 Task: Open a blank sheet, save the file as fruits.doc Add Heading 'Fruits:'Fruits: Add the following points with numberingAdd the following points with numbering 1.	Apple_x000D_
2.	Banana_x000D_
3.	Orange_x000D_
Select the entire thext and change line spacing to  1.15 Select the entire text and apply  Outside Borders ,change the font size of heading and points to 20
Action: Mouse moved to (159, 363)
Screenshot: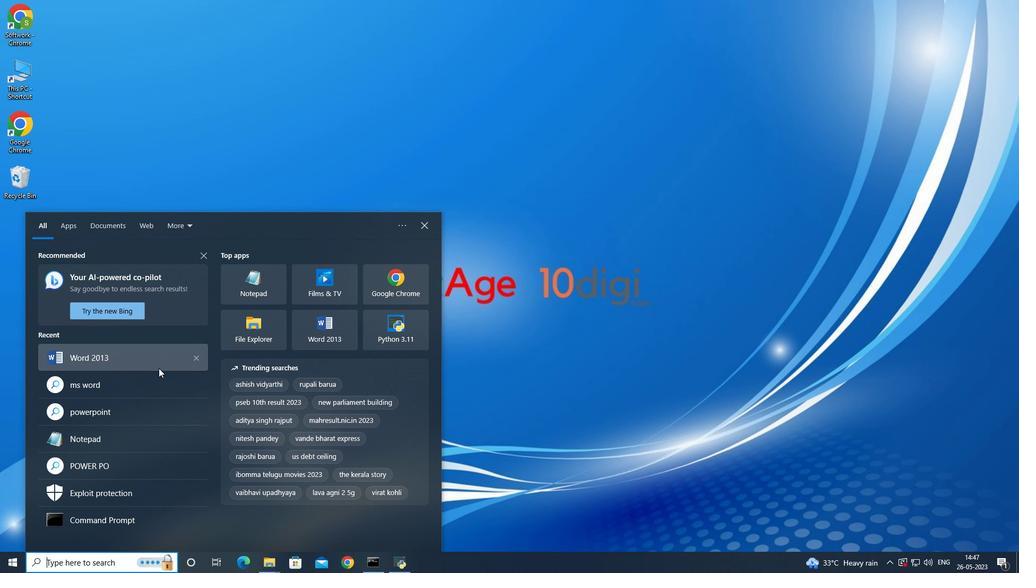 
Action: Mouse pressed left at (159, 363)
Screenshot: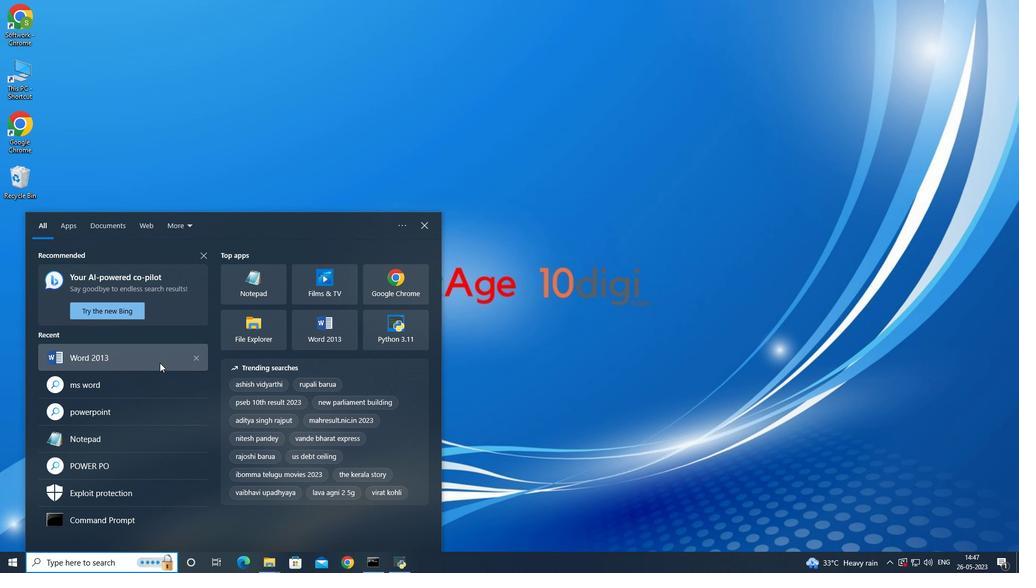 
Action: Mouse moved to (263, 158)
Screenshot: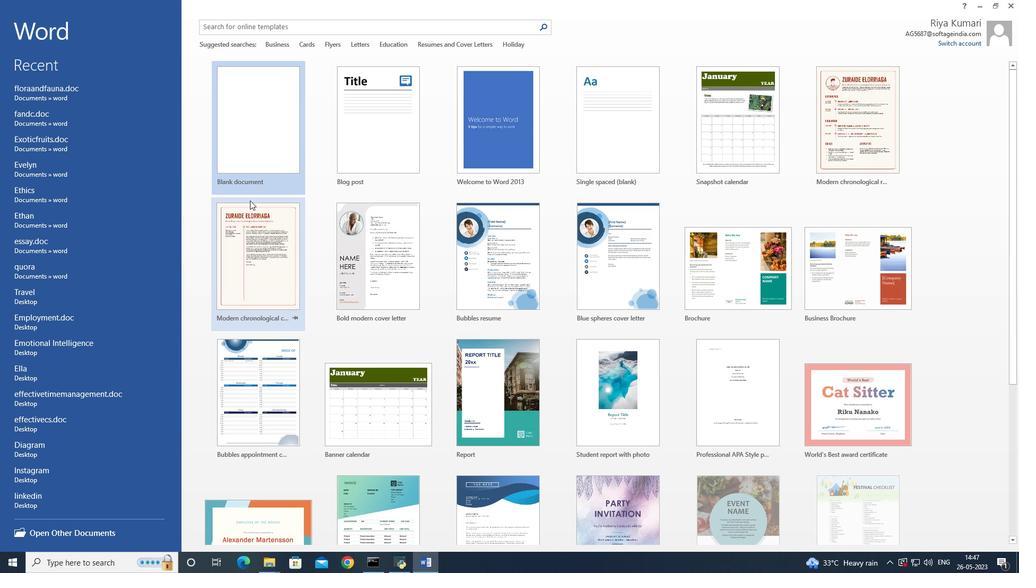 
Action: Mouse pressed left at (263, 158)
Screenshot: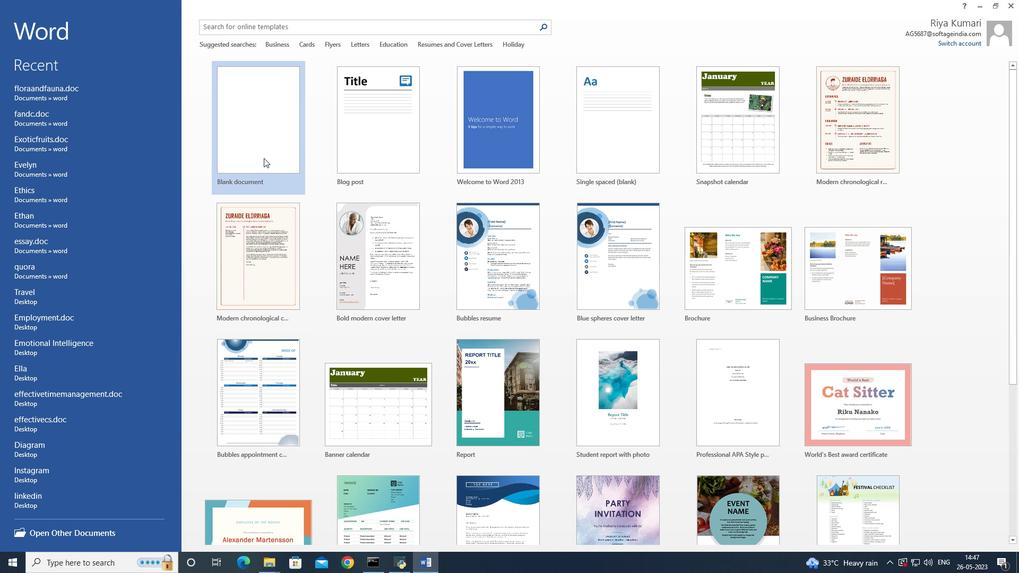 
Action: Mouse moved to (131, 105)
Screenshot: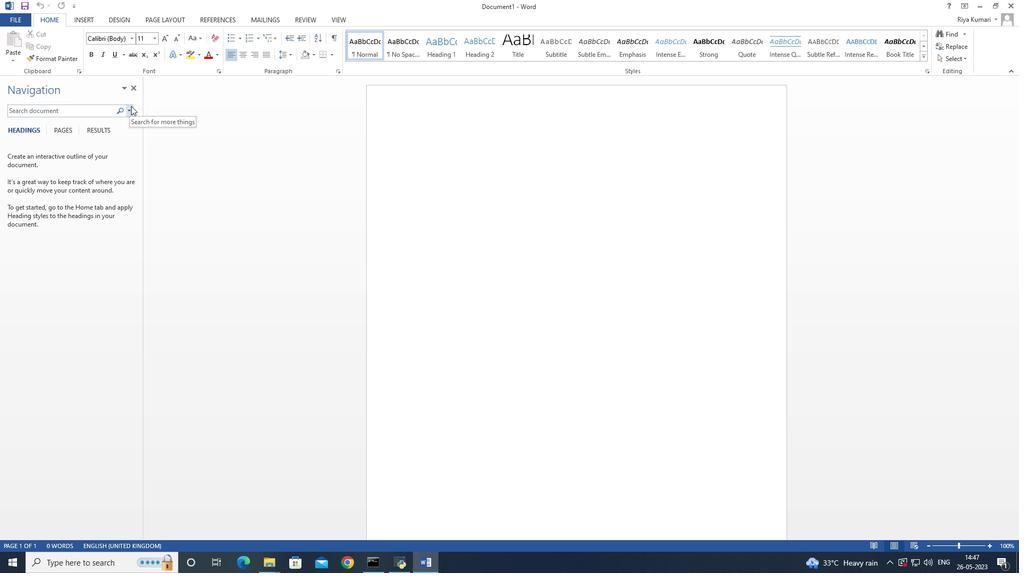
Action: Key pressed ctrl+S
Screenshot: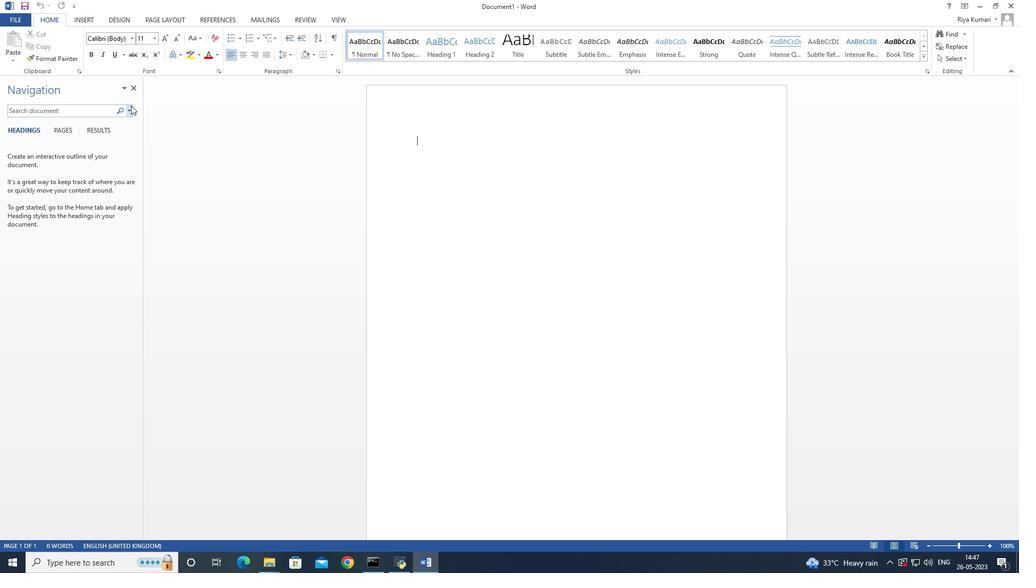 
Action: Mouse moved to (300, 113)
Screenshot: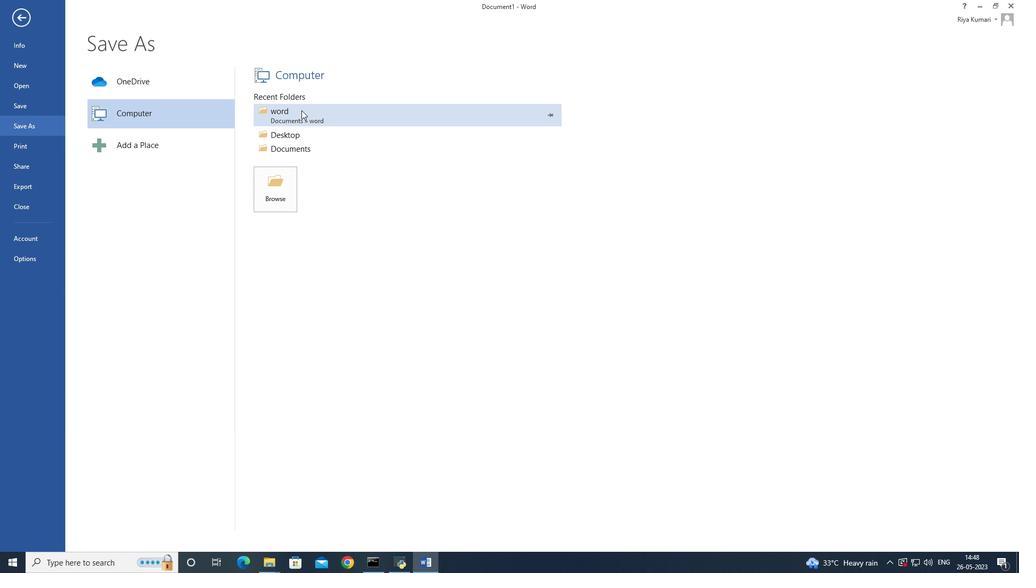
Action: Mouse pressed left at (300, 113)
Screenshot: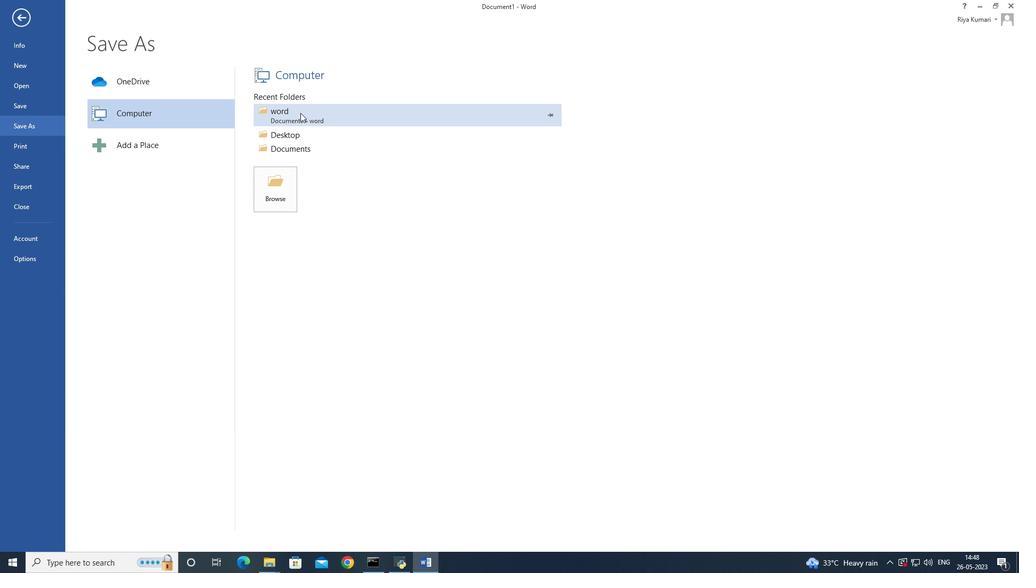 
Action: Mouse moved to (526, 347)
Screenshot: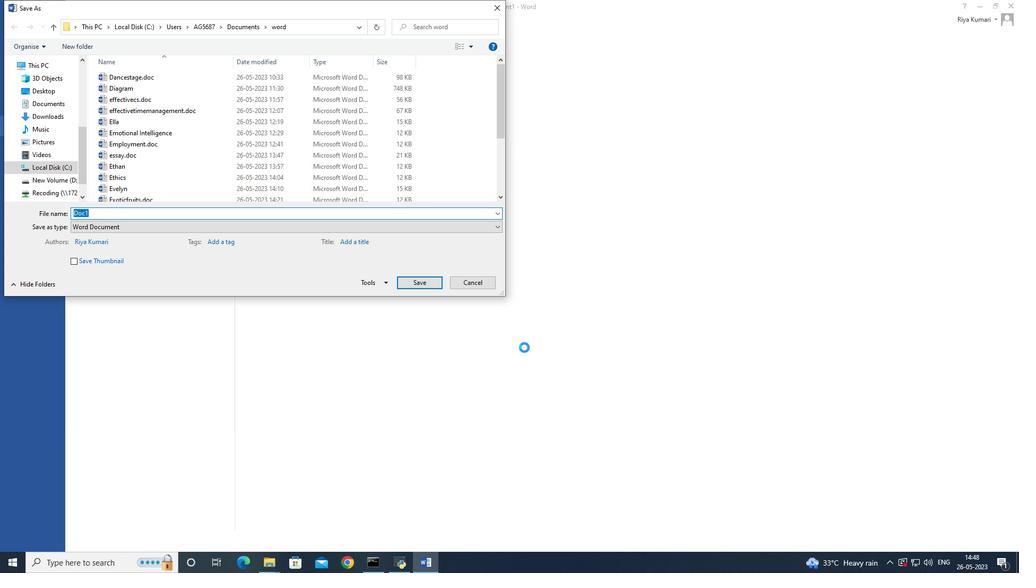 
Action: Key pressed fruits.doc<Key.enter>
Screenshot: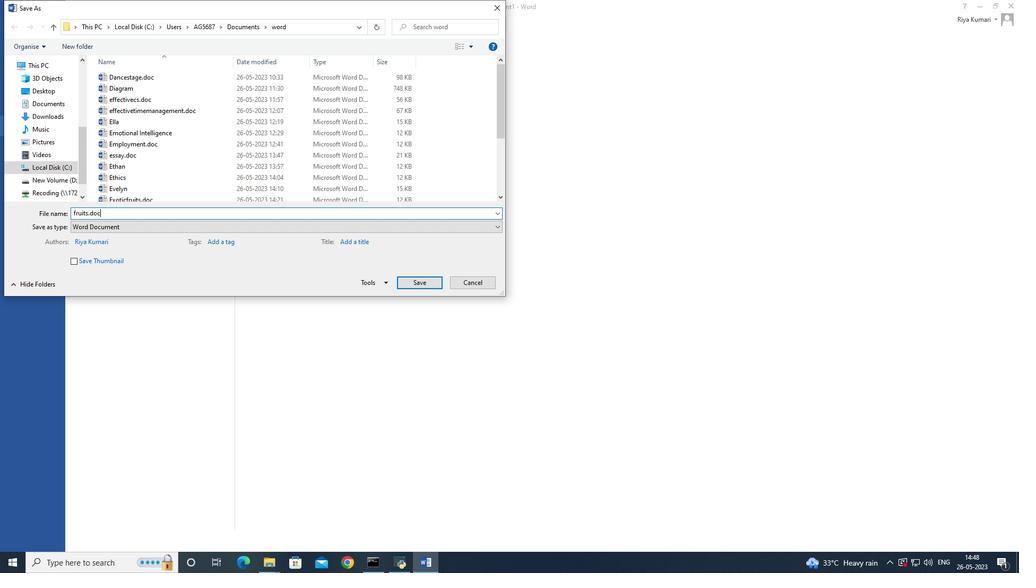 
Action: Mouse moved to (253, 38)
Screenshot: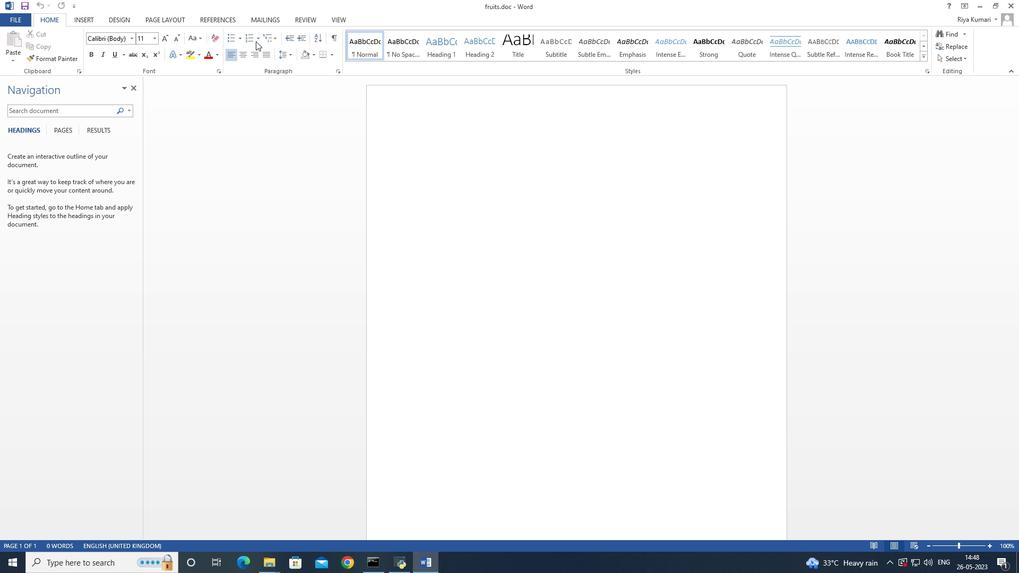 
Action: Mouse pressed left at (253, 38)
Screenshot: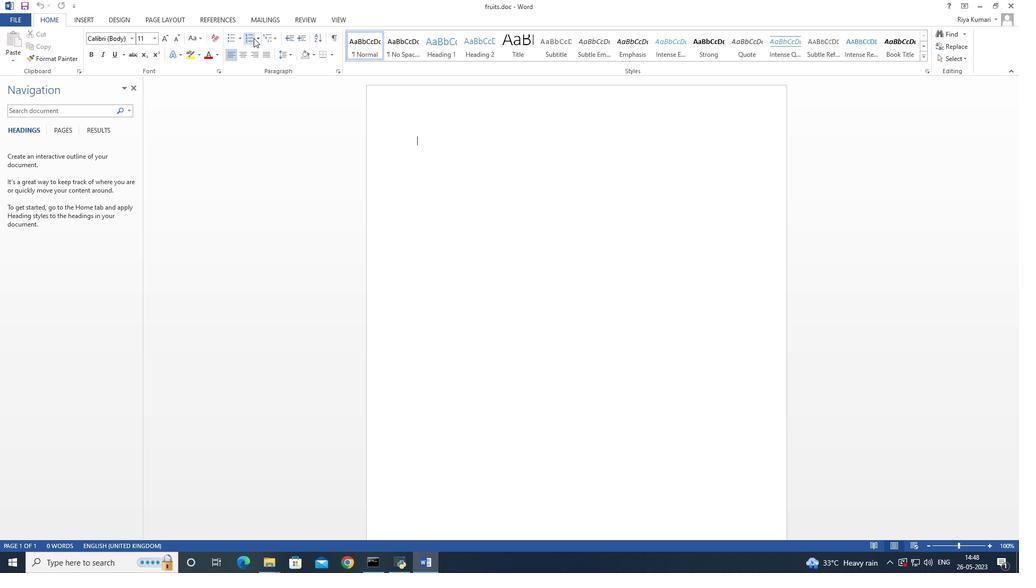 
Action: Mouse moved to (510, 215)
Screenshot: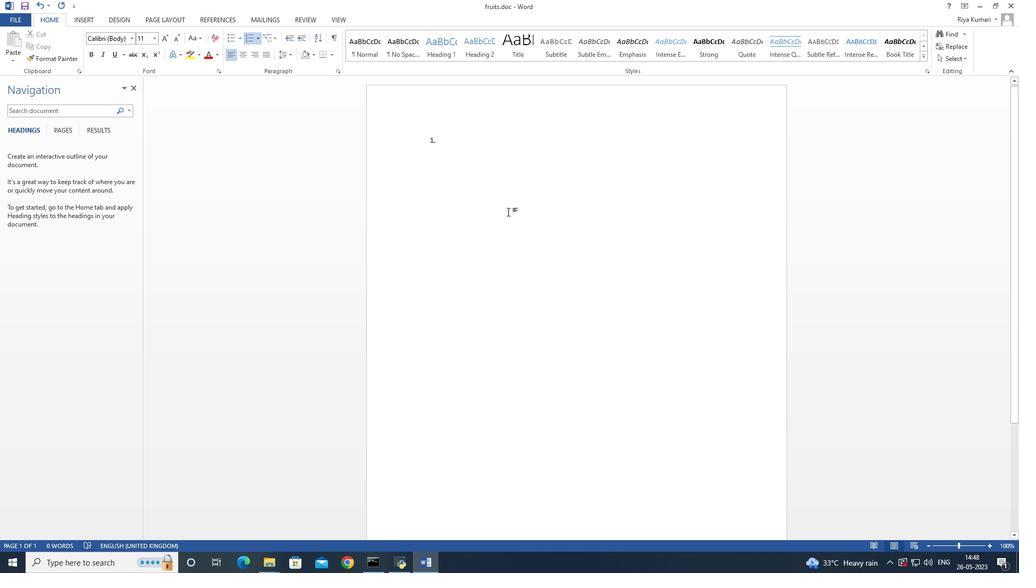 
Action: Key pressed <Key.shift>Apple<Key.enter><Key.shift>Banana<Key.enter><Key.shift><Key.shift><Key.shift><Key.shift><Key.shift><Key.shift>Orange
Screenshot: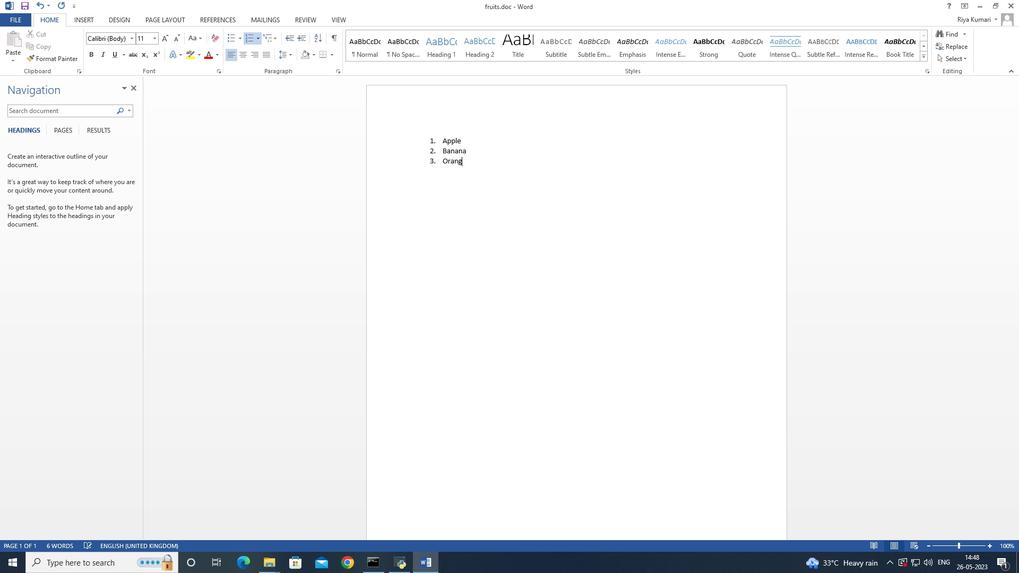 
Action: Mouse moved to (432, 120)
Screenshot: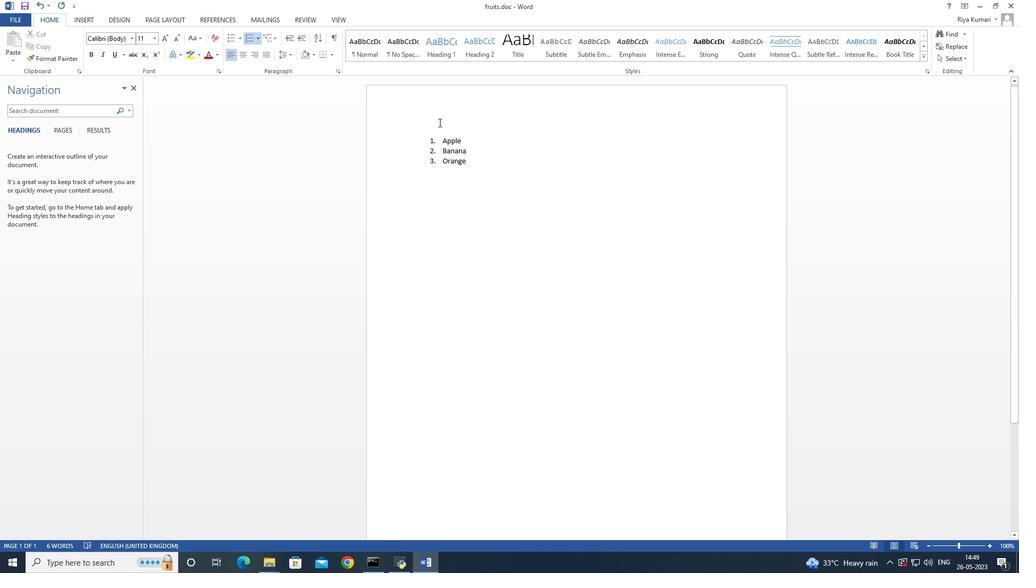 
Action: Mouse pressed left at (432, 120)
Screenshot: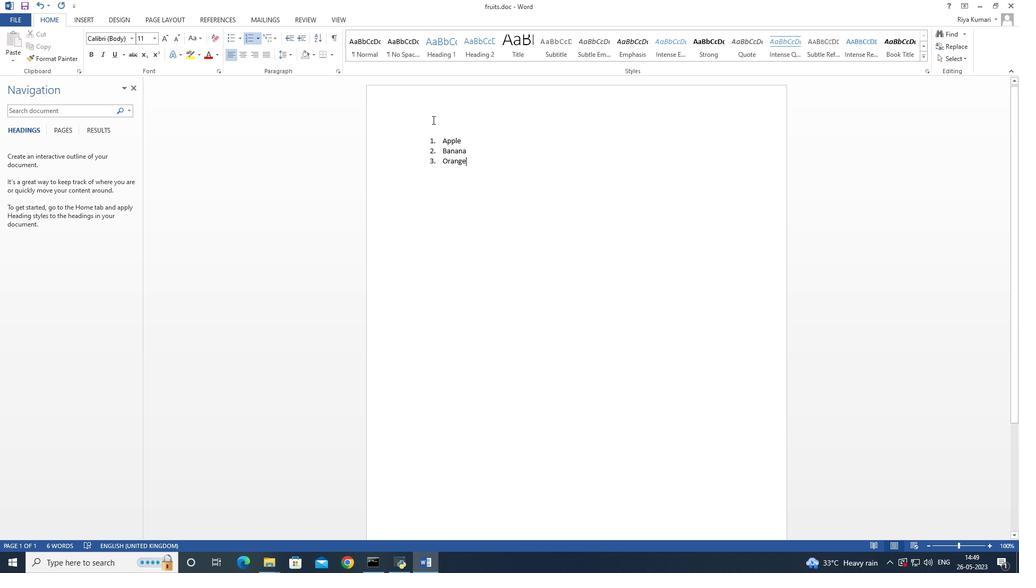 
Action: Mouse moved to (421, 141)
Screenshot: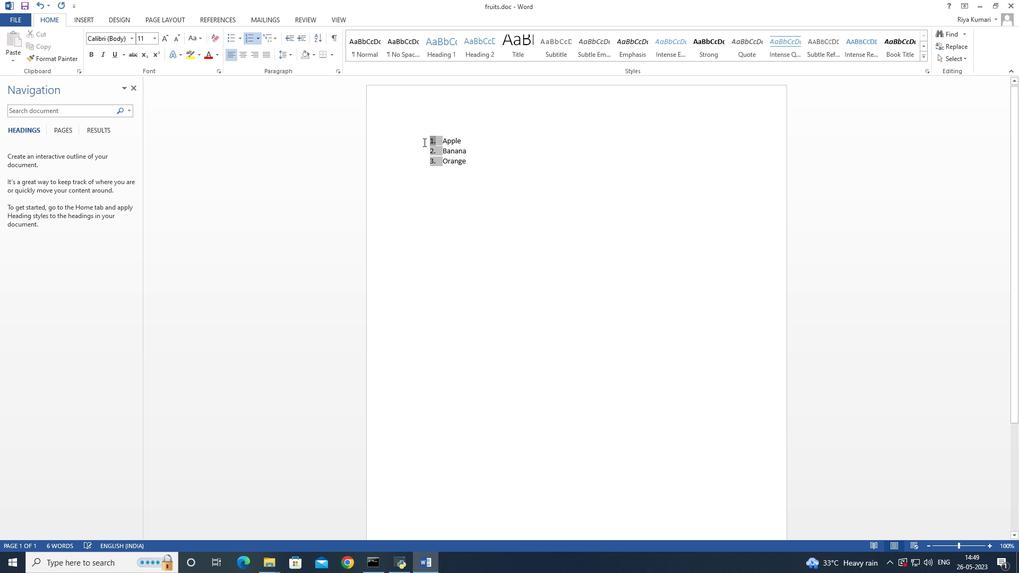 
Action: Mouse pressed left at (421, 141)
Screenshot: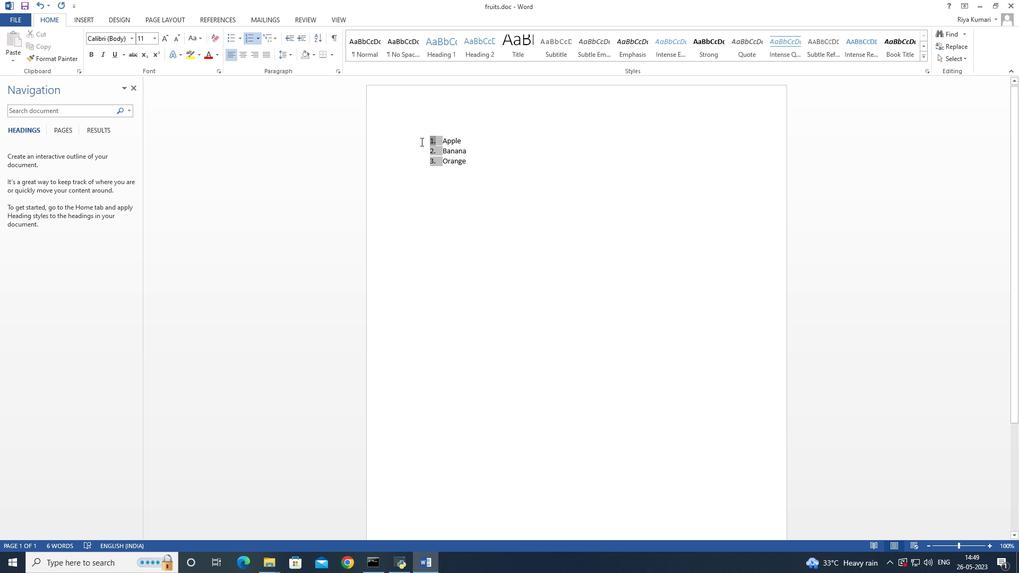 
Action: Mouse moved to (422, 140)
Screenshot: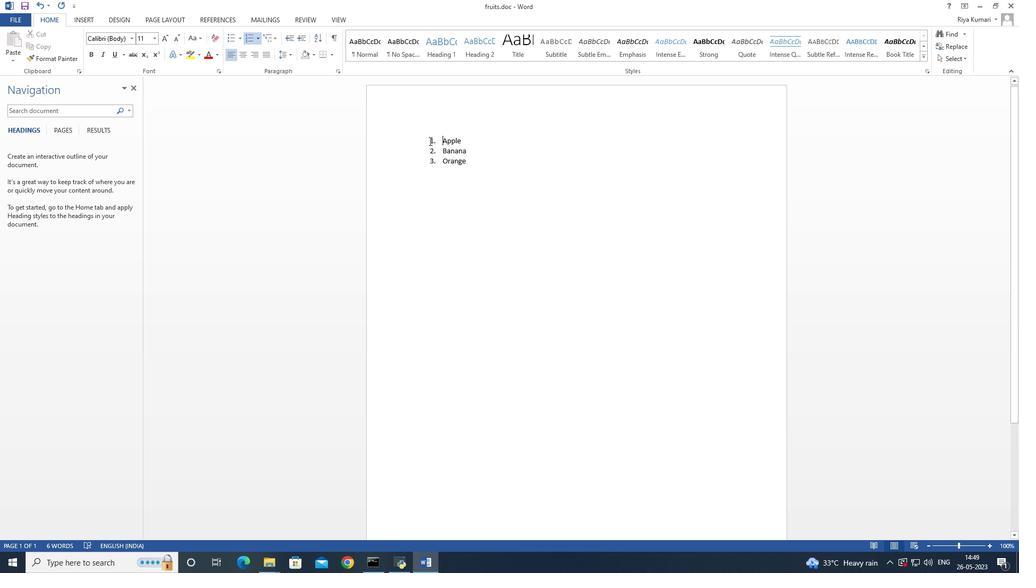 
Action: Mouse pressed left at (422, 140)
Screenshot: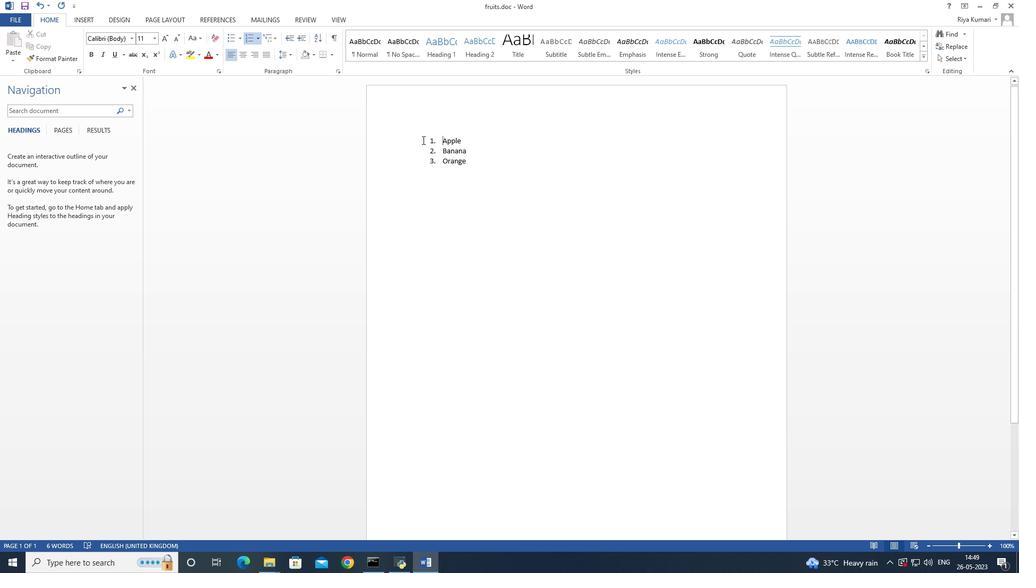 
Action: Mouse moved to (411, 140)
Screenshot: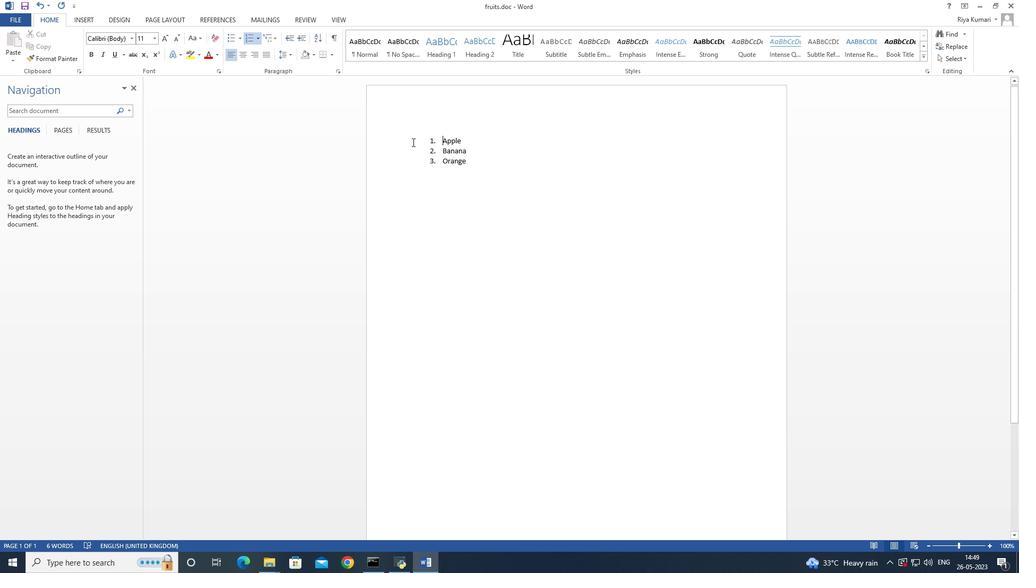
Action: Key pressed <Key.enter><Key.enter><Key.enter><Key.enter><Key.enter>
Screenshot: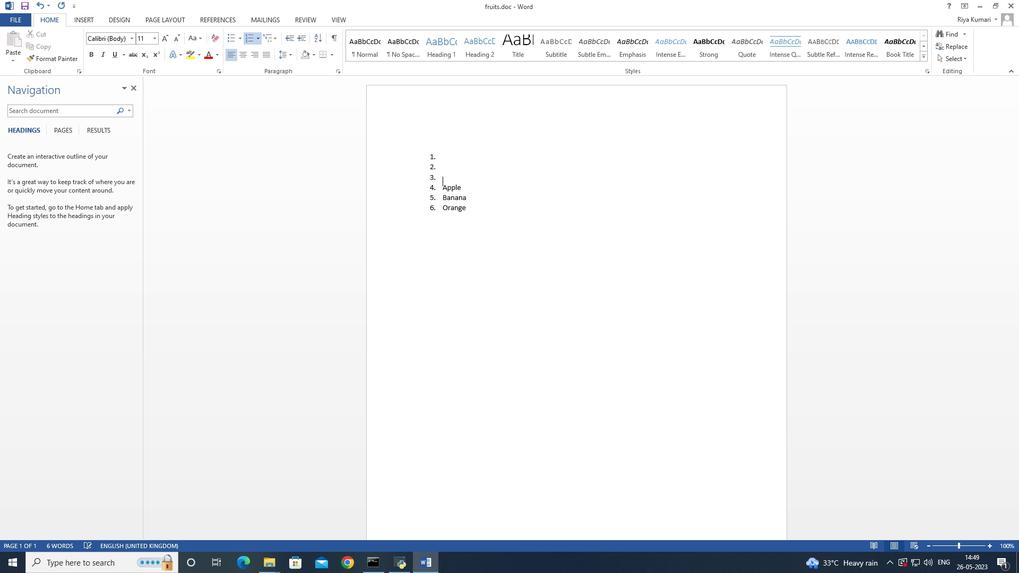 
Action: Mouse moved to (420, 177)
Screenshot: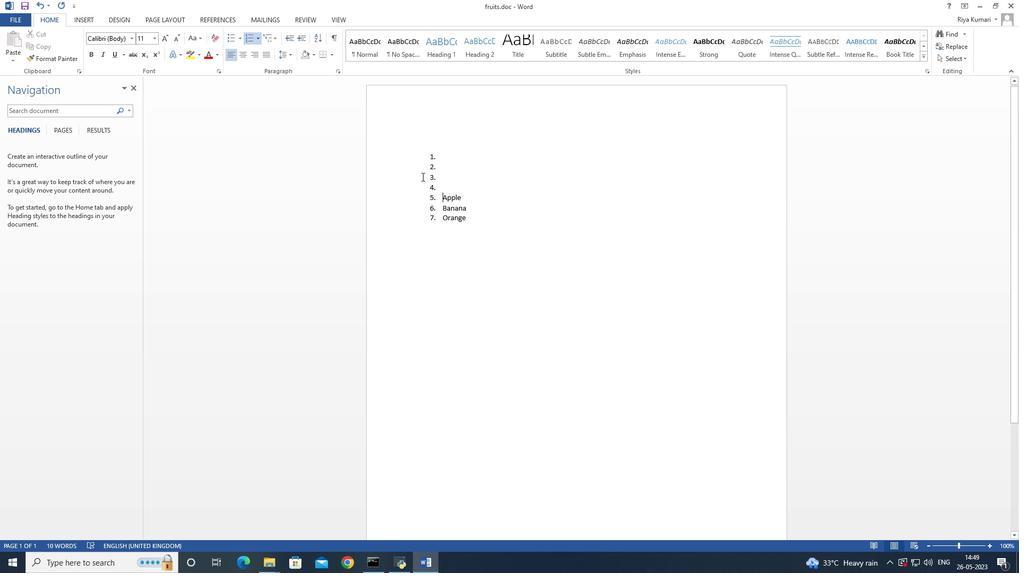 
Action: Key pressed <Key.backspace>
Screenshot: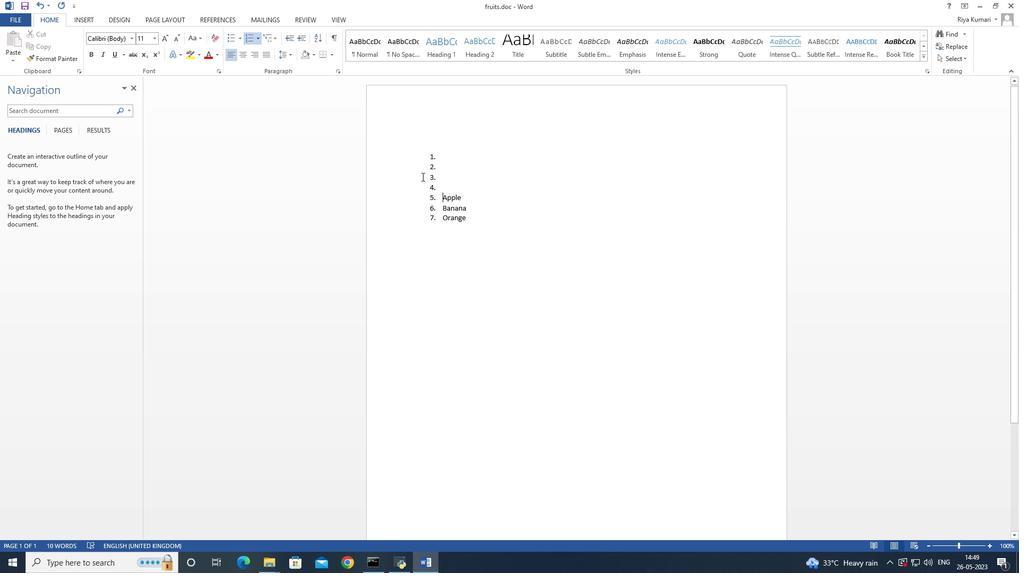 
Action: Mouse moved to (417, 175)
Screenshot: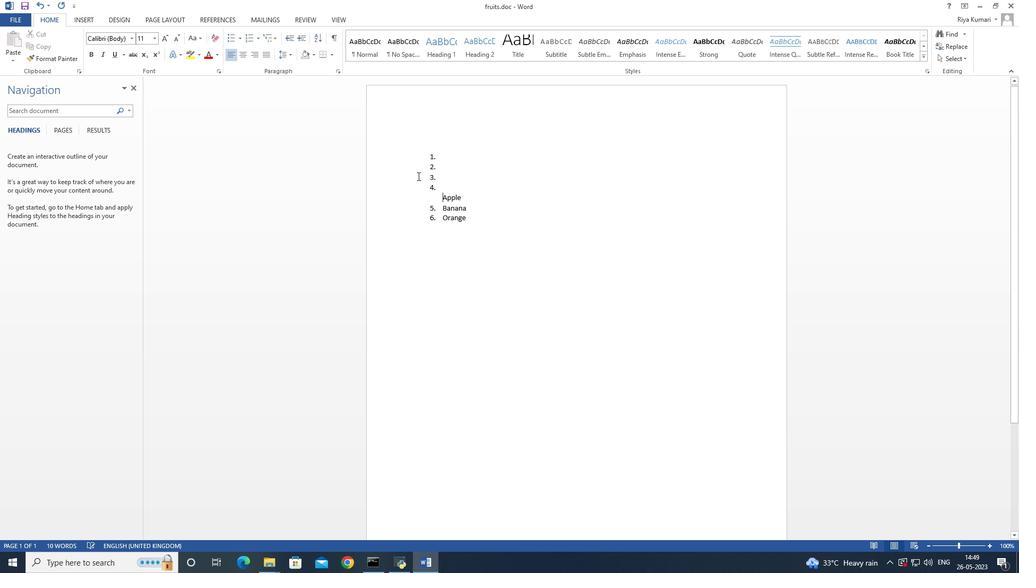 
Action: Key pressed <Key.backspace>
Screenshot: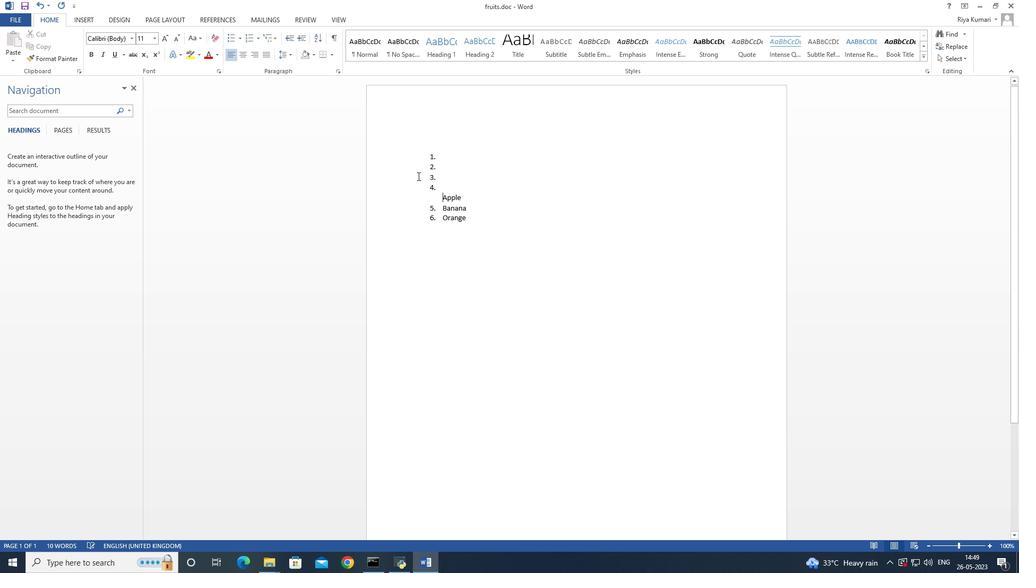 
Action: Mouse moved to (417, 174)
Screenshot: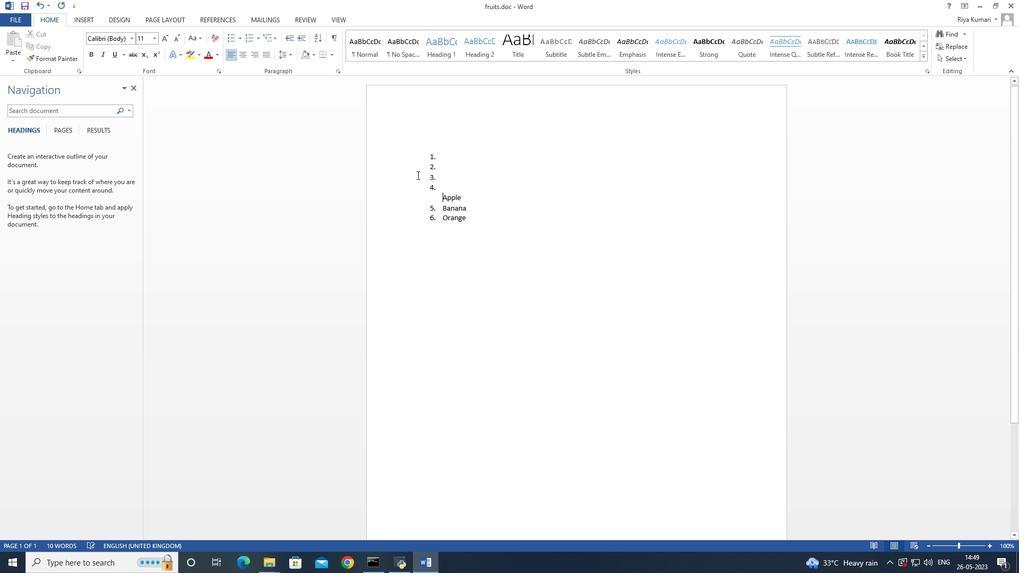 
Action: Key pressed <Key.backspace><Key.backspace><Key.backspace><Key.backspace><Key.backspace><Key.backspace><Key.backspace><Key.backspace><Key.backspace><Key.backspace><Key.backspace><Key.backspace><Key.backspace><Key.backspace>
Screenshot: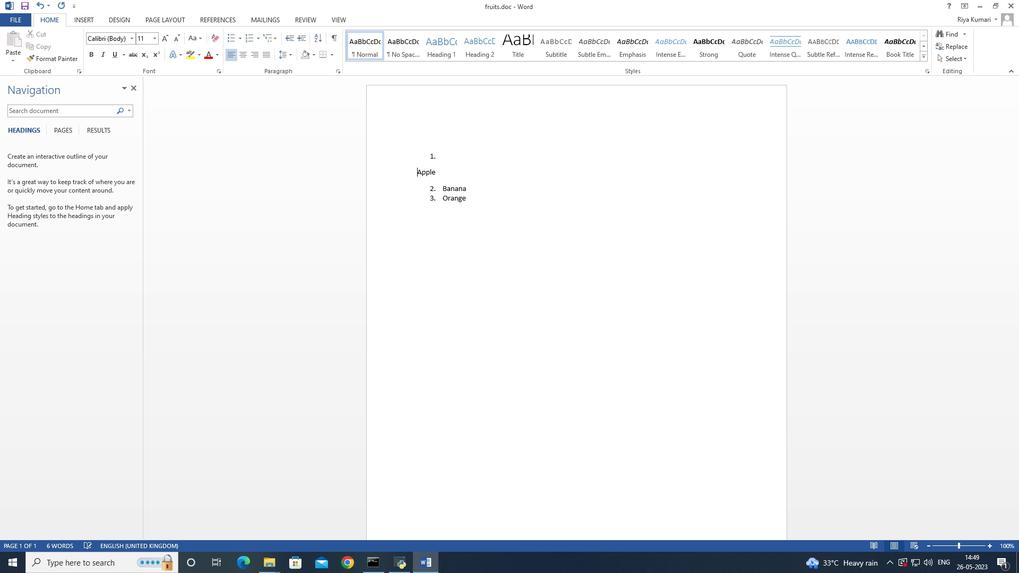 
Action: Mouse moved to (427, 162)
Screenshot: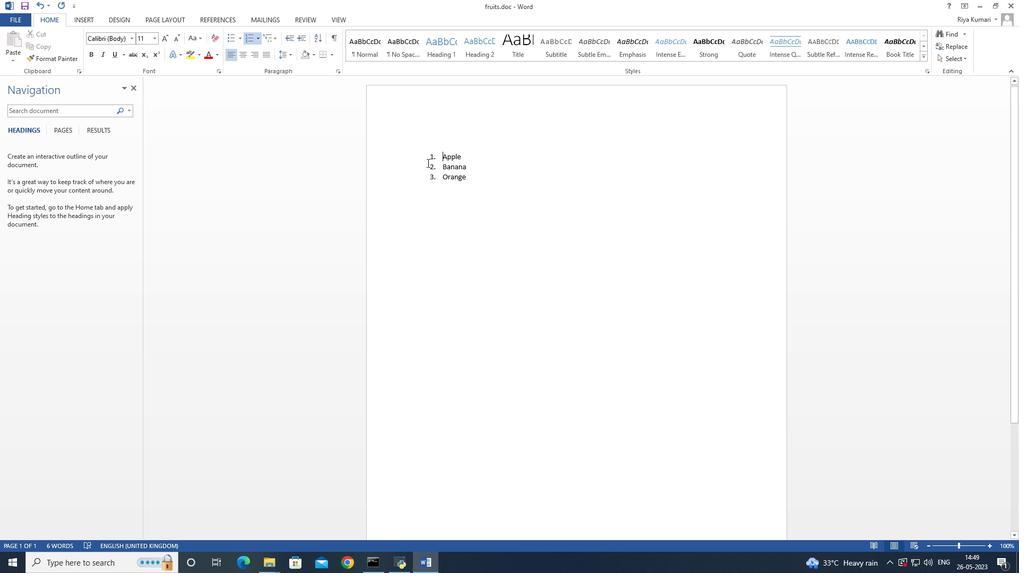 
Action: Mouse pressed left at (427, 162)
Screenshot: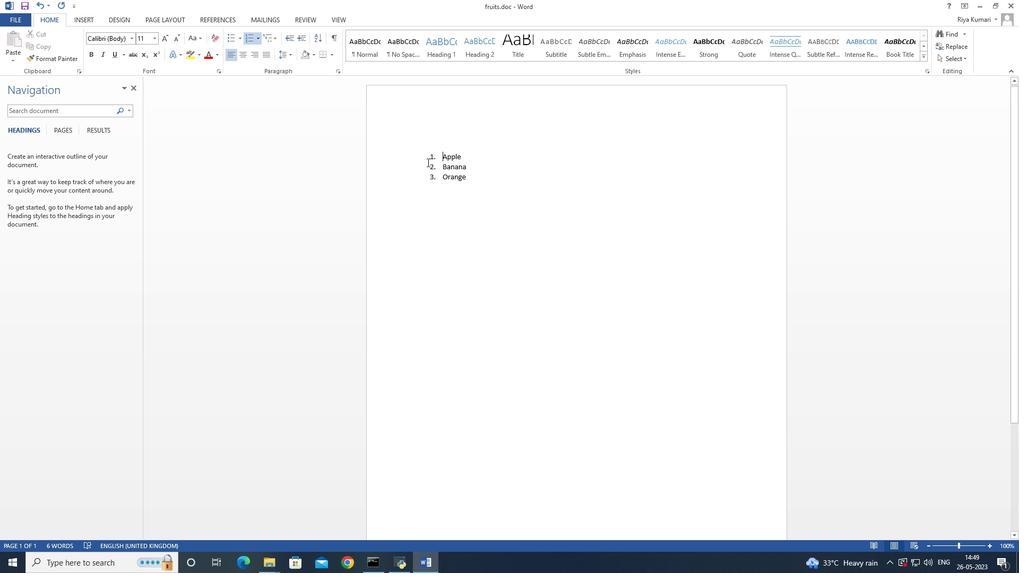 
Action: Mouse moved to (428, 156)
Screenshot: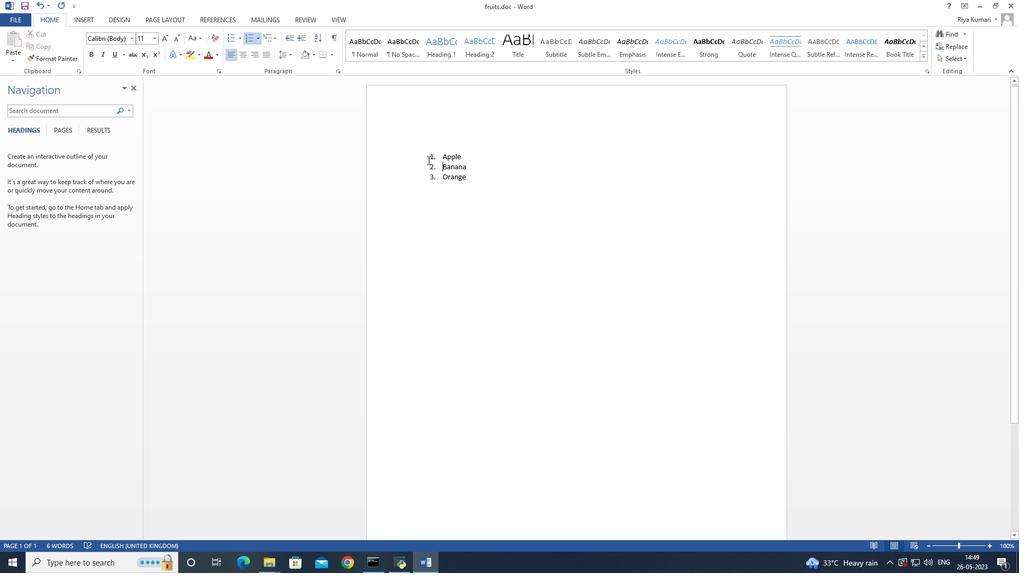 
Action: Mouse pressed left at (428, 156)
Screenshot: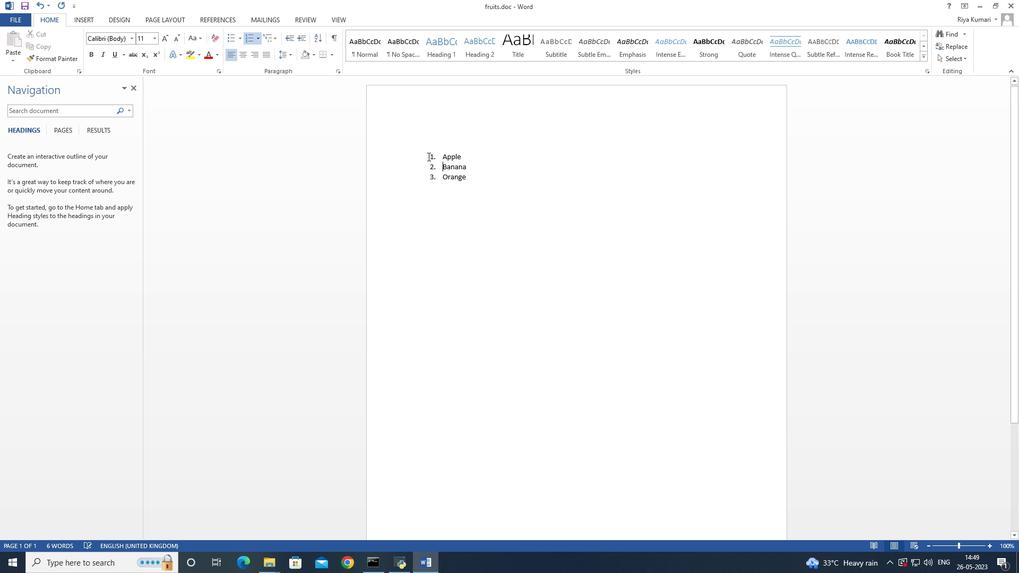 
Action: Mouse pressed left at (428, 156)
Screenshot: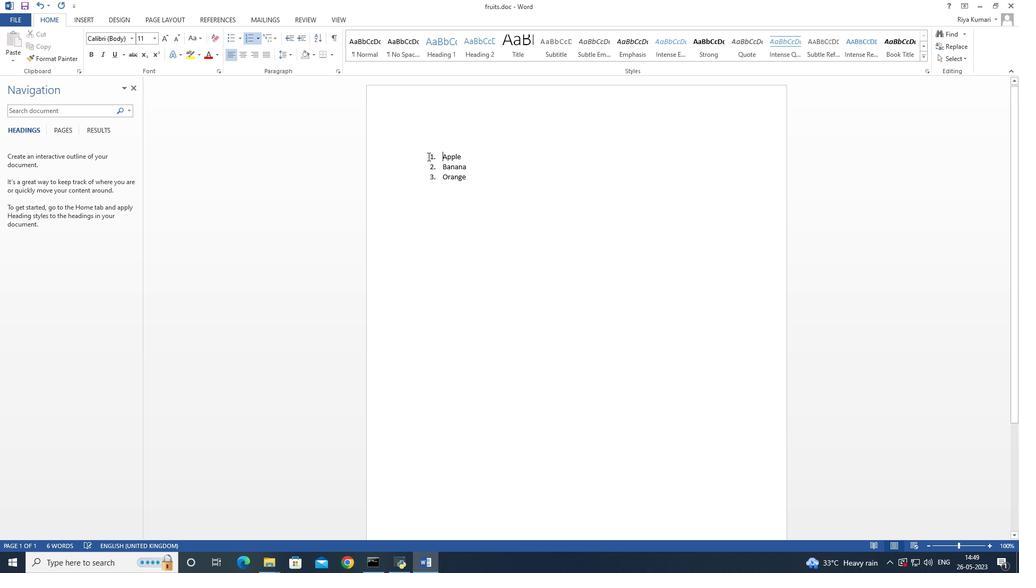 
Action: Mouse pressed left at (428, 156)
Screenshot: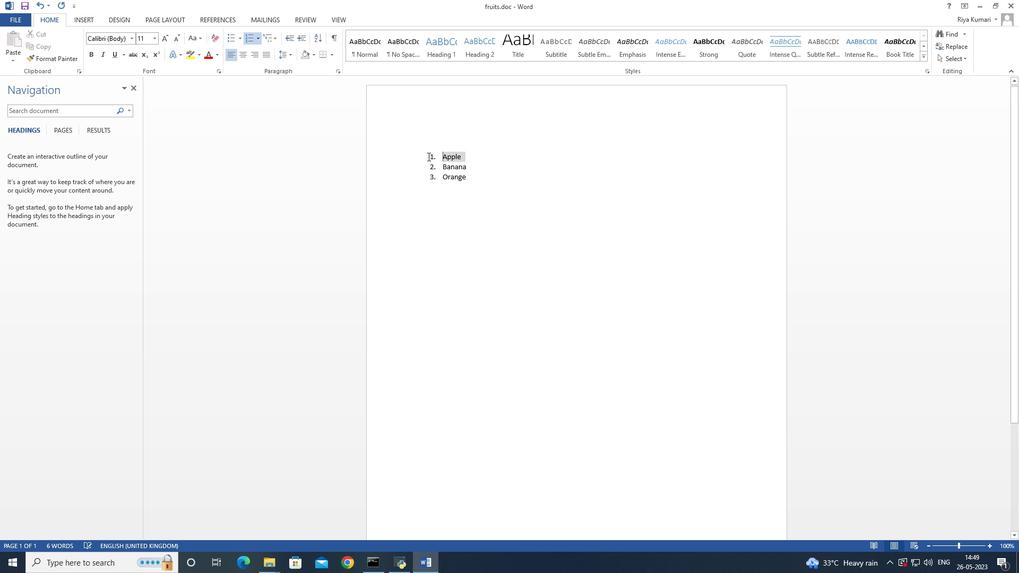 
Action: Mouse pressed left at (428, 156)
Screenshot: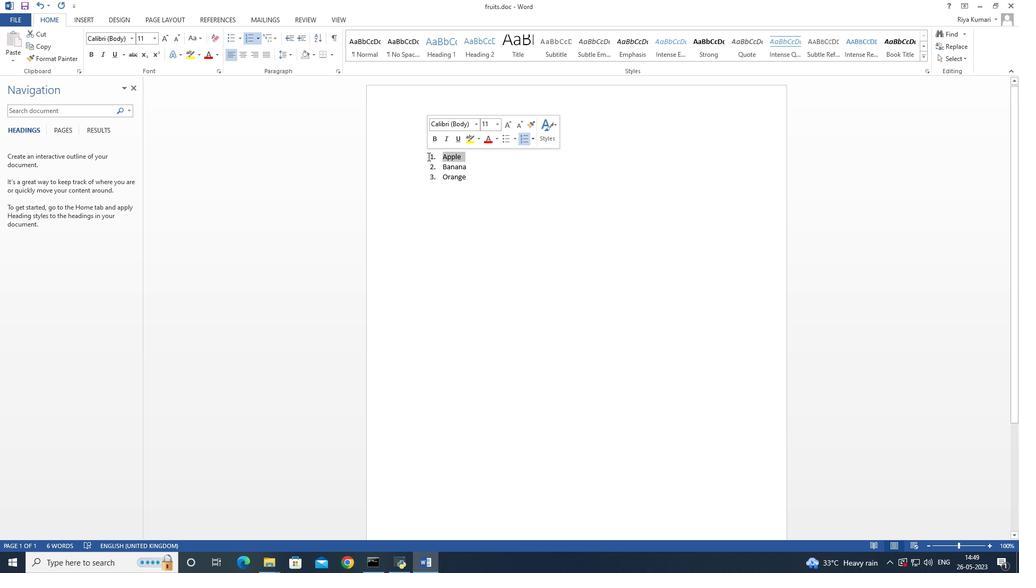 
Action: Mouse moved to (427, 152)
Screenshot: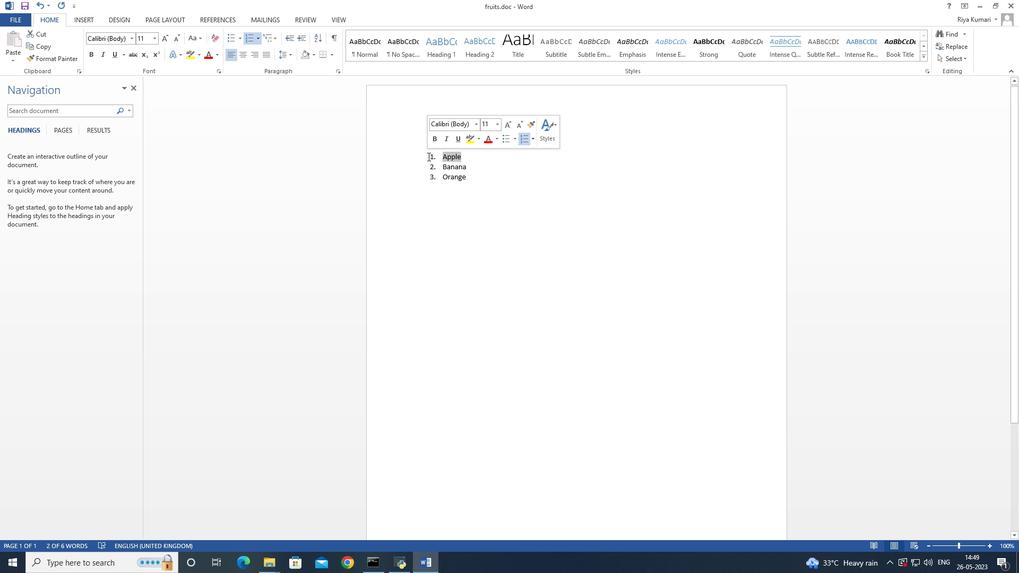 
Action: Mouse pressed left at (427, 152)
Screenshot: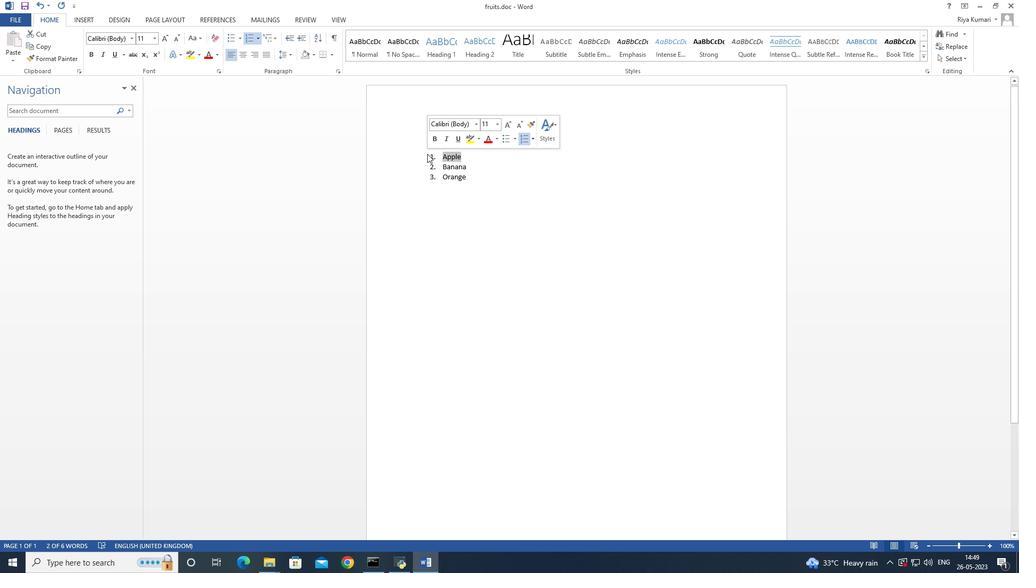 
Action: Mouse moved to (424, 158)
Screenshot: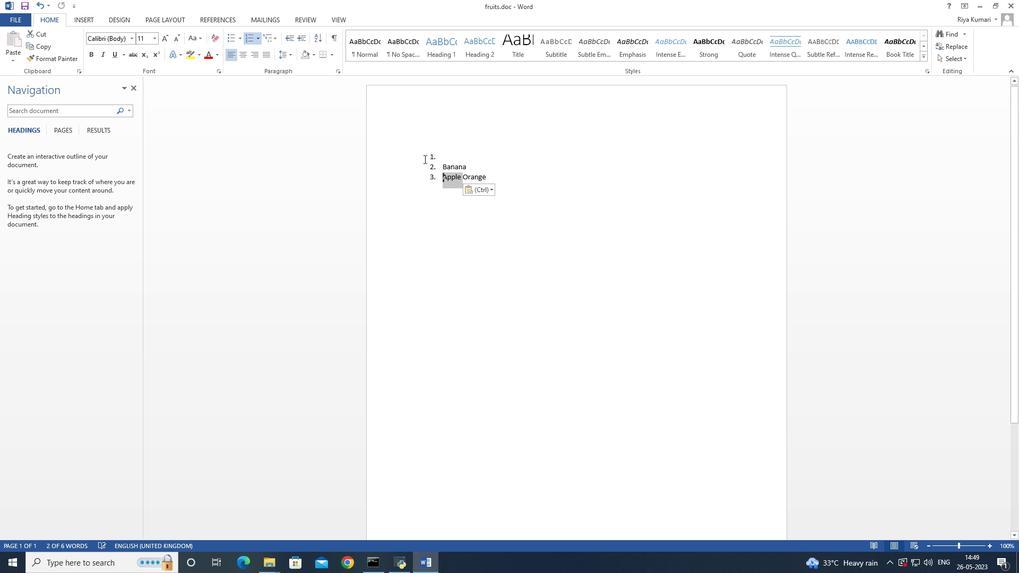 
Action: Mouse pressed left at (424, 158)
Screenshot: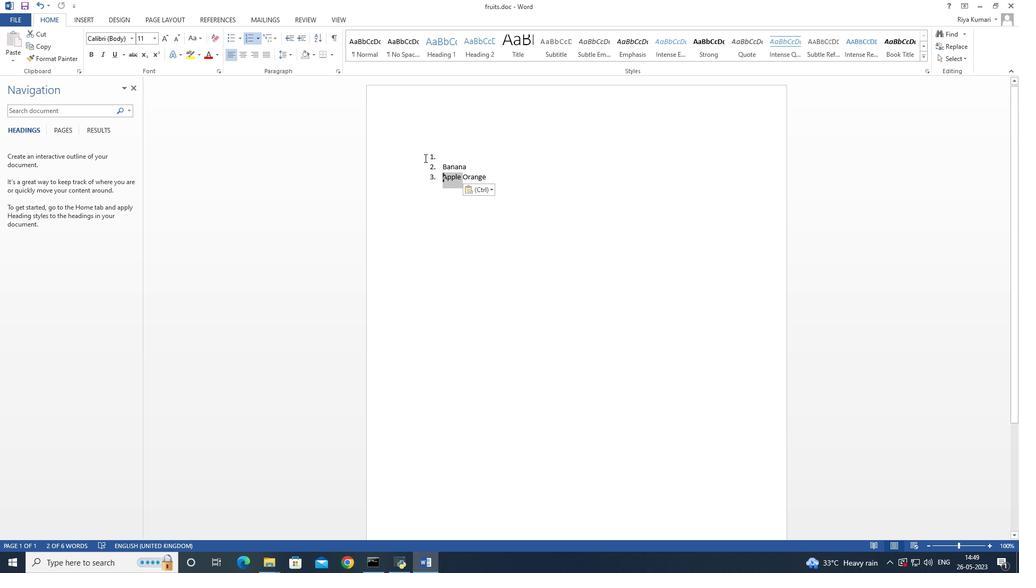 
Action: Mouse moved to (430, 199)
Screenshot: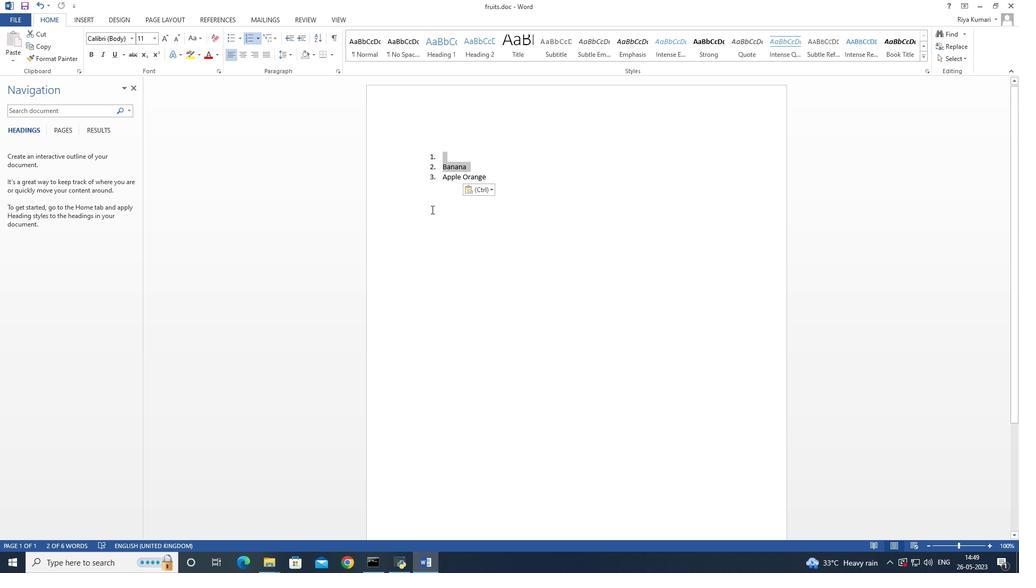 
Action: Mouse pressed left at (430, 199)
Screenshot: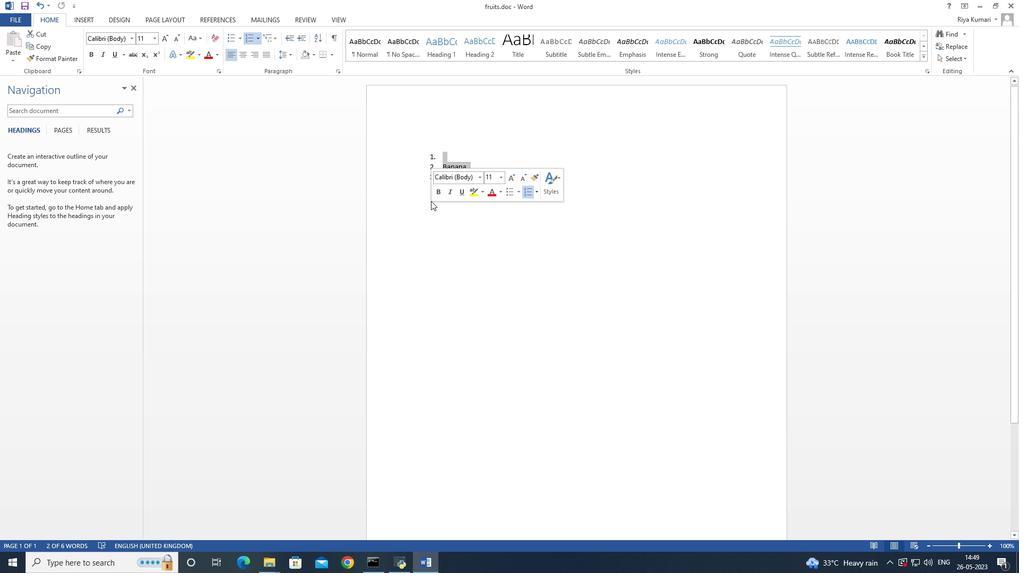 
Action: Mouse moved to (411, 161)
Screenshot: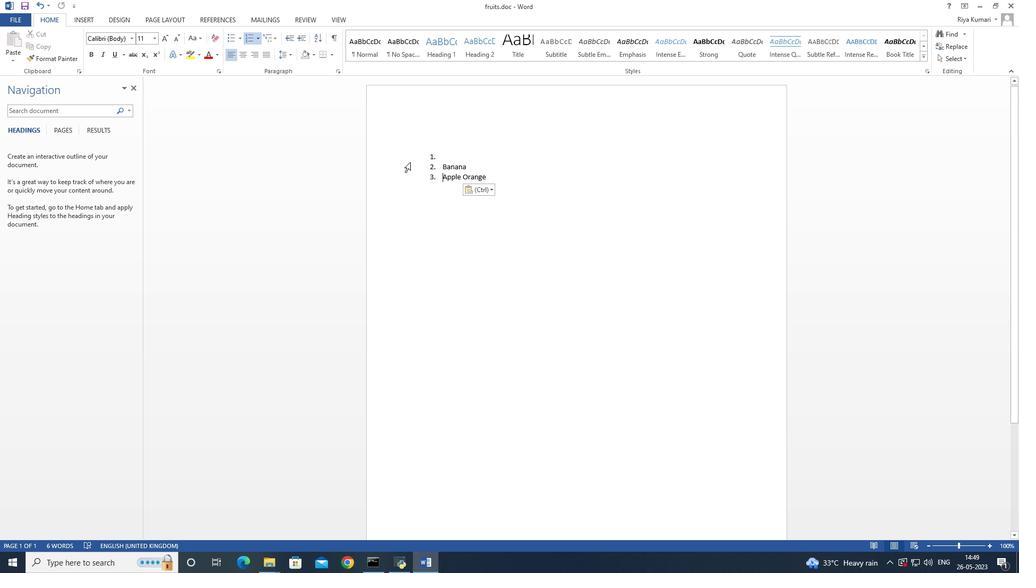
Action: Mouse pressed left at (411, 161)
Screenshot: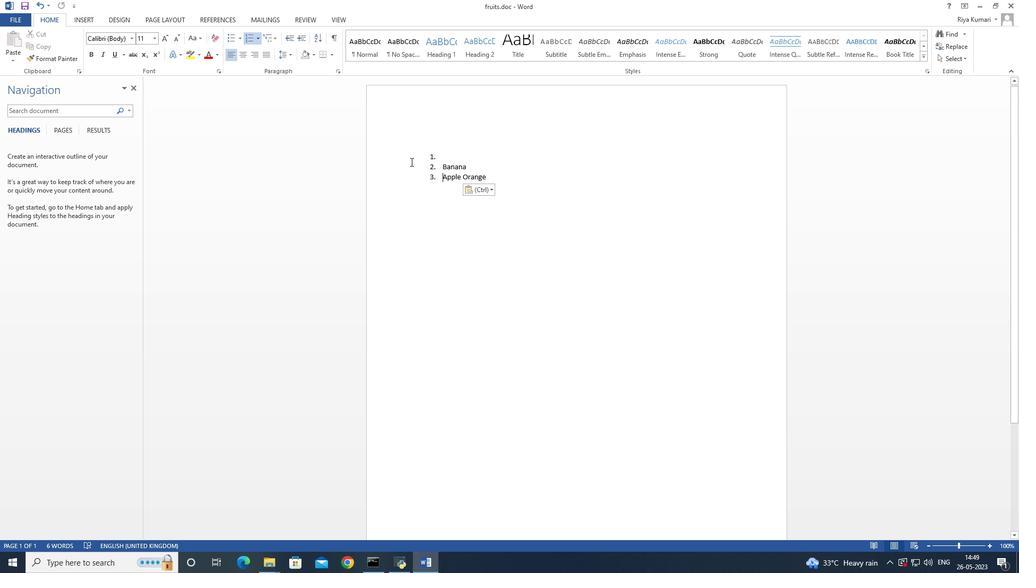 
Action: Mouse moved to (411, 164)
Screenshot: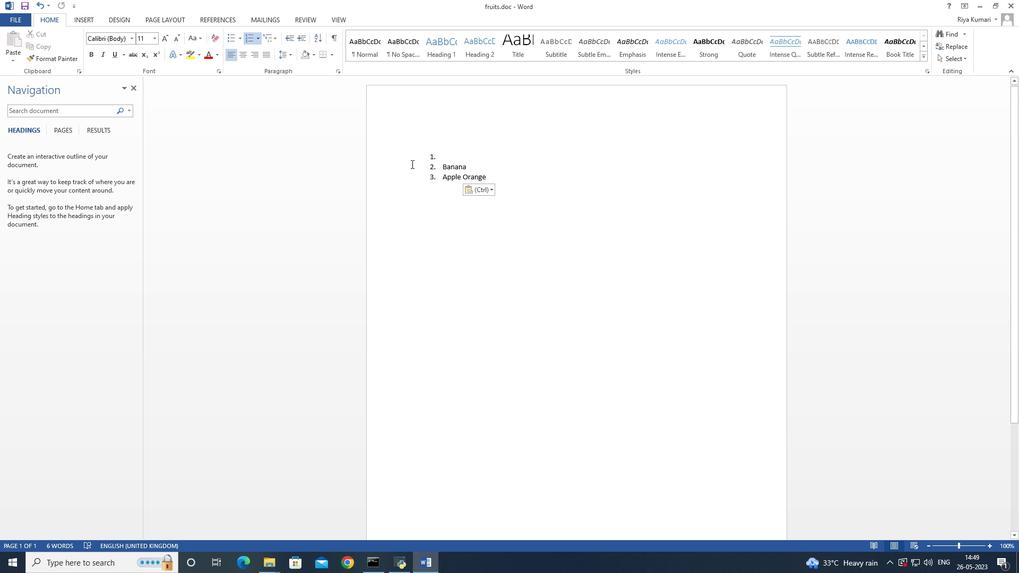 
Action: Key pressed ctrl+Z
Screenshot: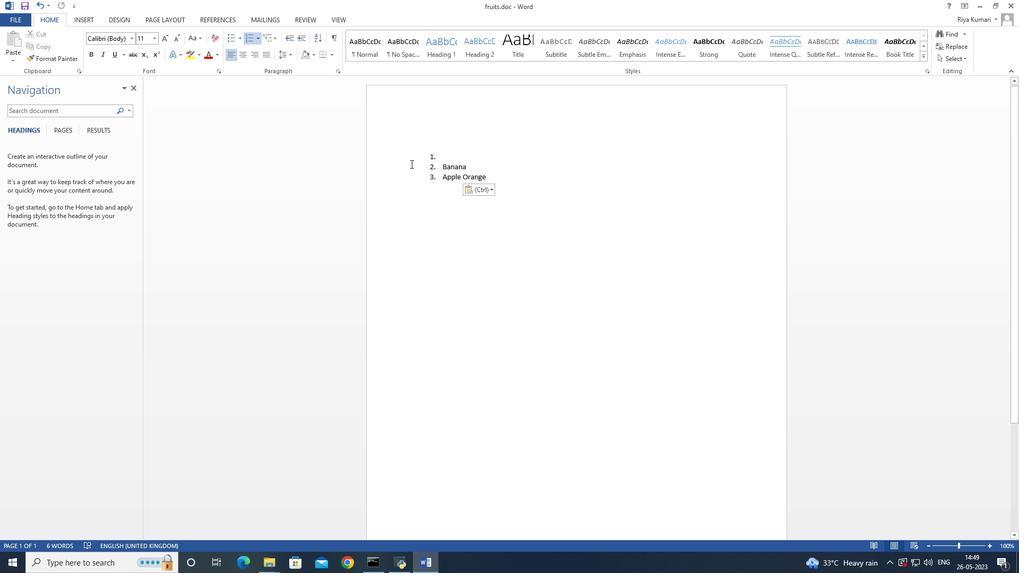 
Action: Mouse moved to (427, 151)
Screenshot: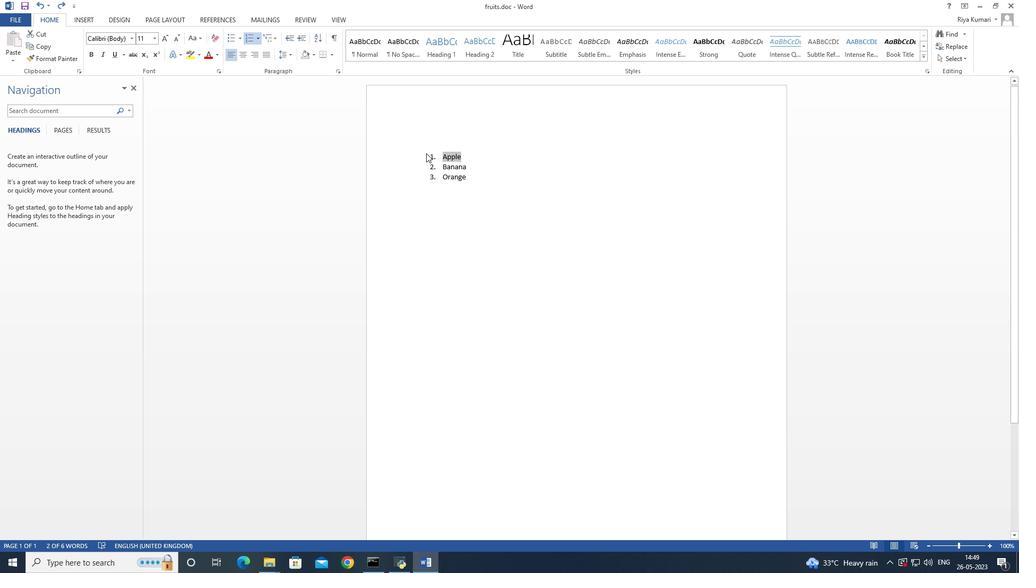 
Action: Mouse pressed left at (427, 151)
Screenshot: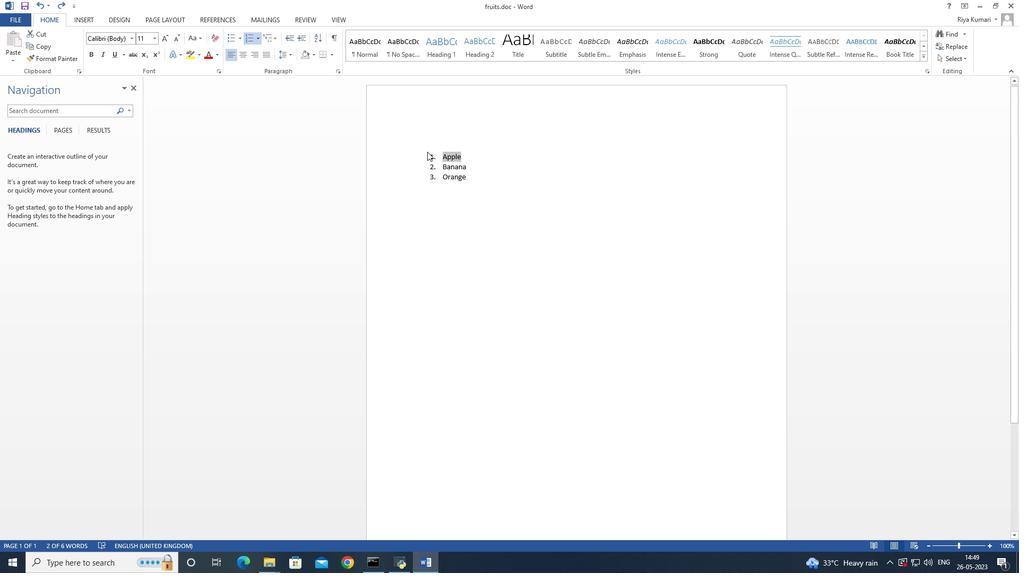 
Action: Mouse moved to (422, 163)
Screenshot: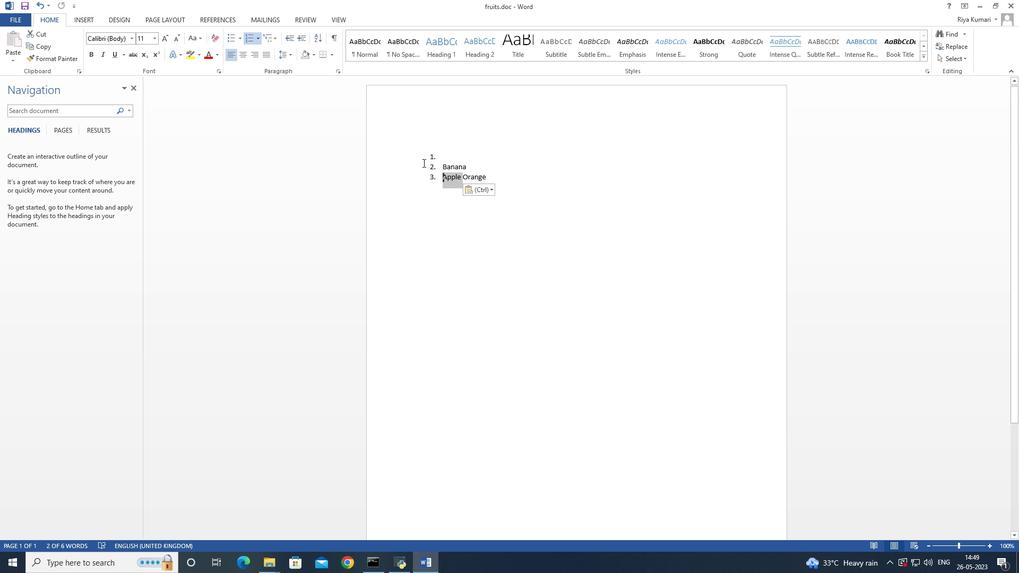 
Action: Key pressed ctrl+Z
Screenshot: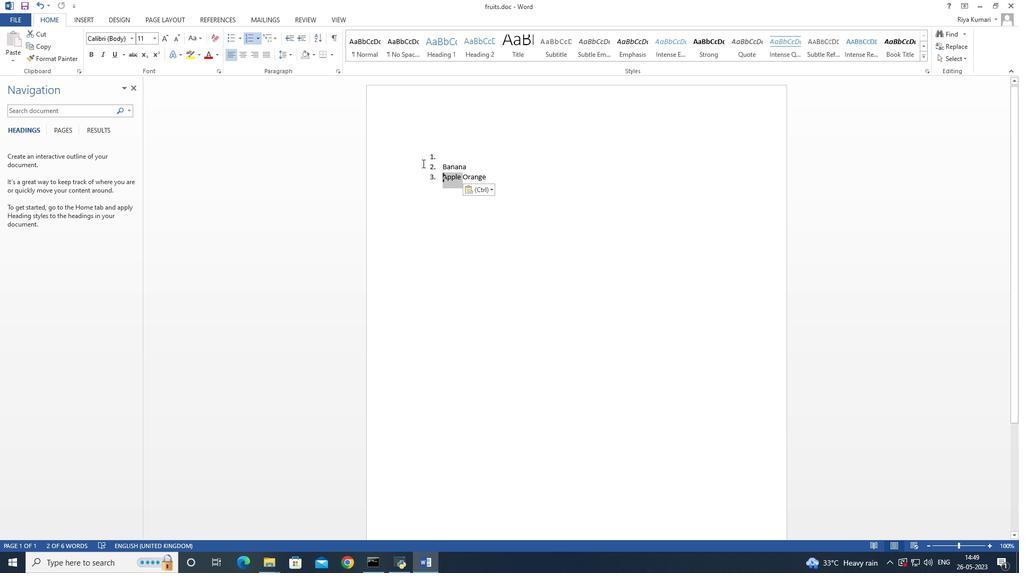 
Action: Mouse moved to (422, 152)
Screenshot: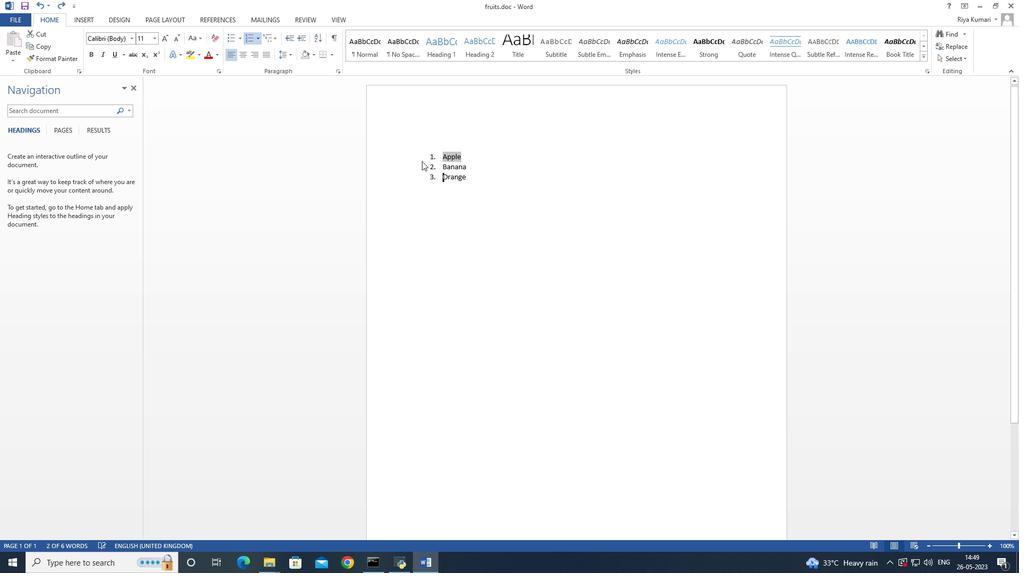
Action: Mouse pressed left at (422, 152)
Screenshot: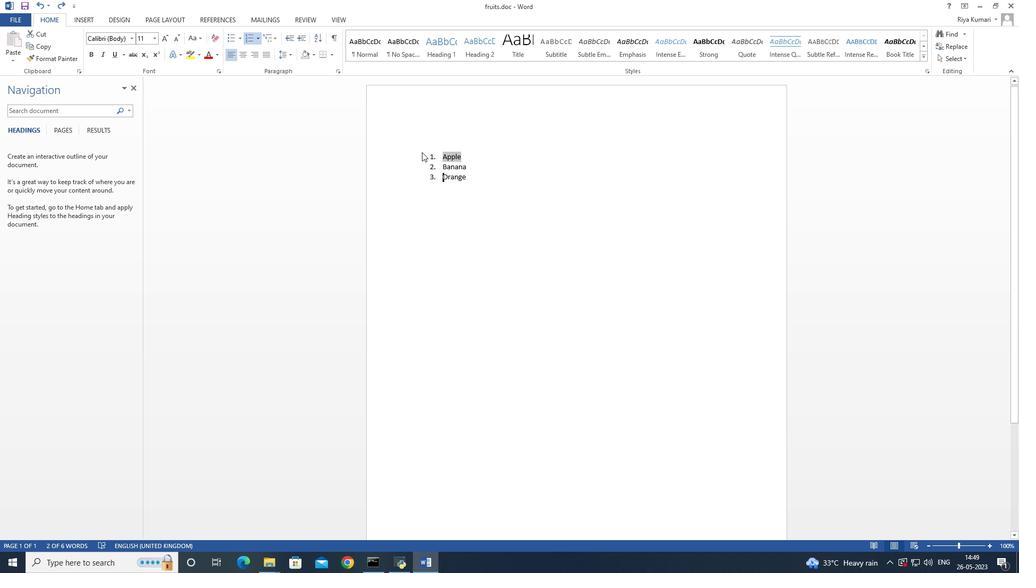 
Action: Mouse moved to (424, 152)
Screenshot: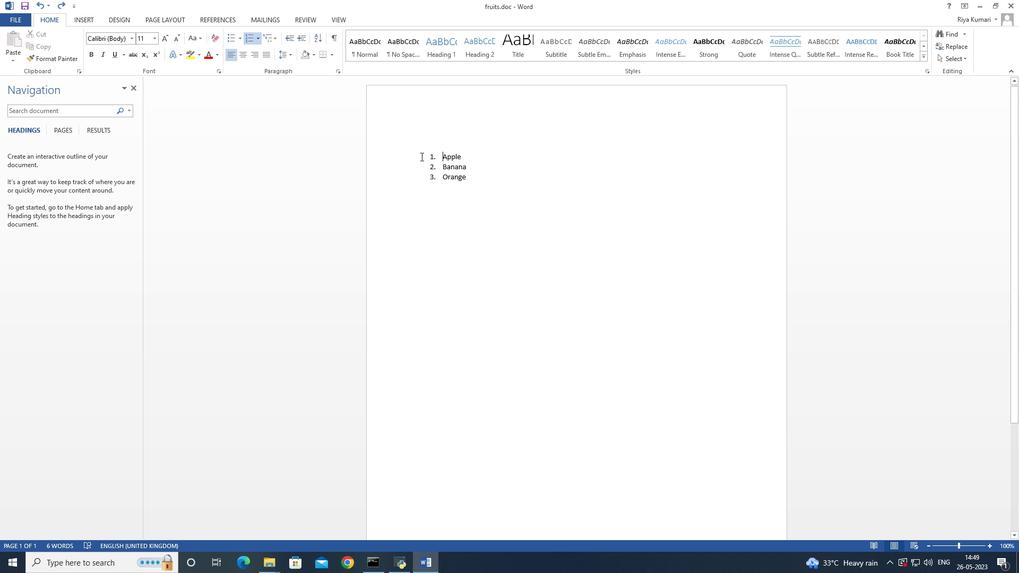 
Action: Mouse pressed left at (424, 152)
Screenshot: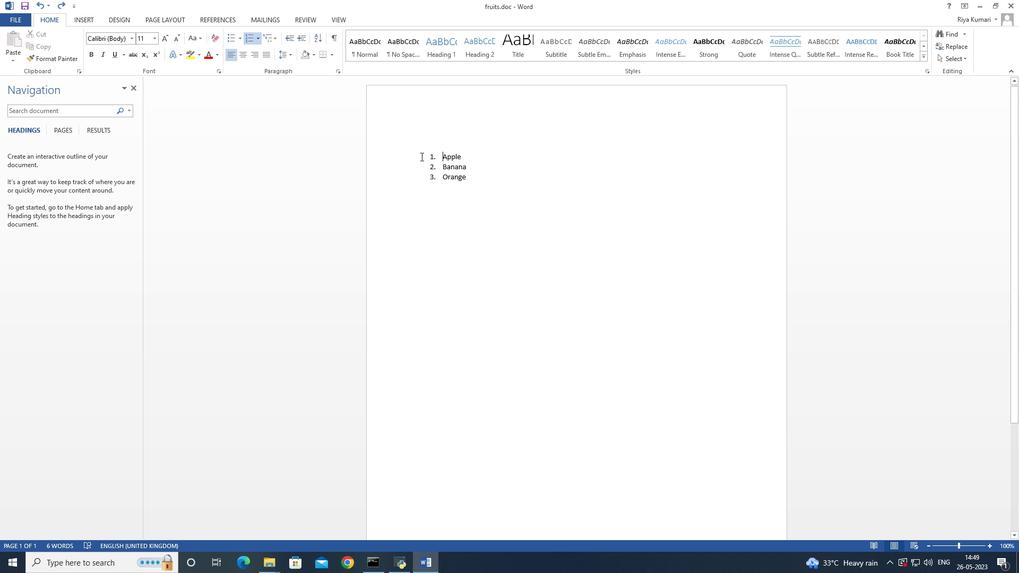
Action: Mouse moved to (489, 193)
Screenshot: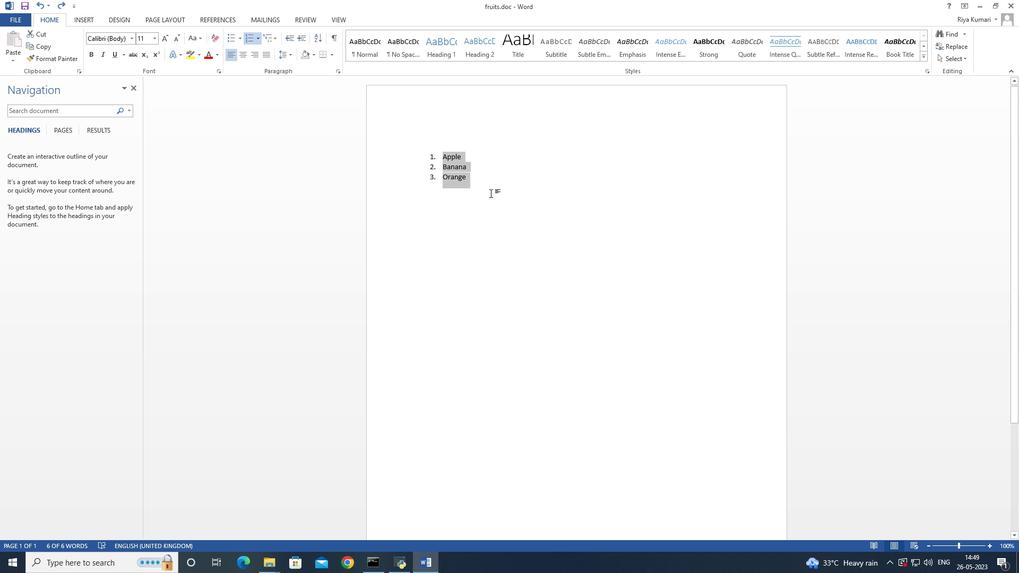 
Action: Key pressed ctrl+X
Screenshot: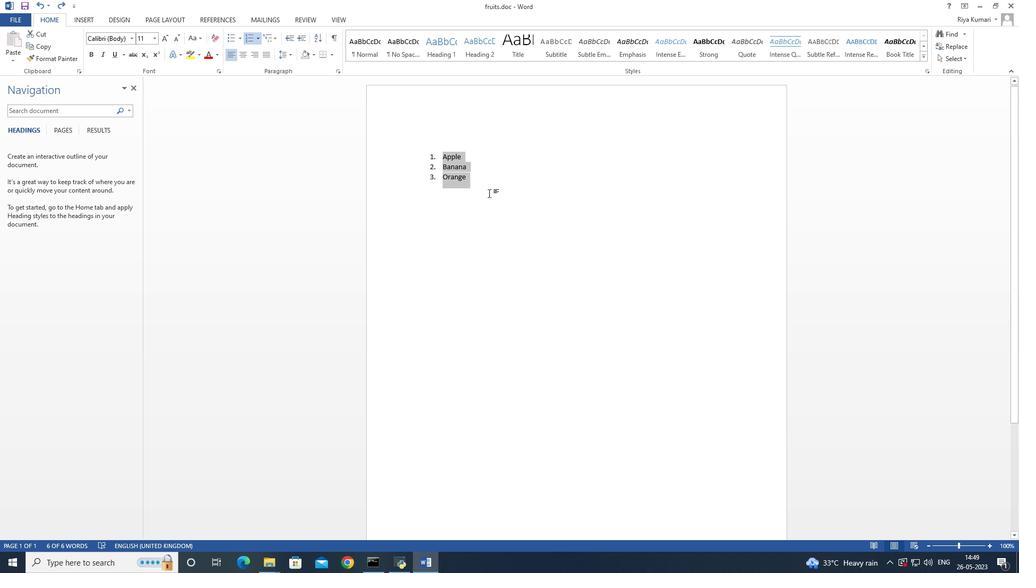 
Action: Mouse moved to (443, 215)
Screenshot: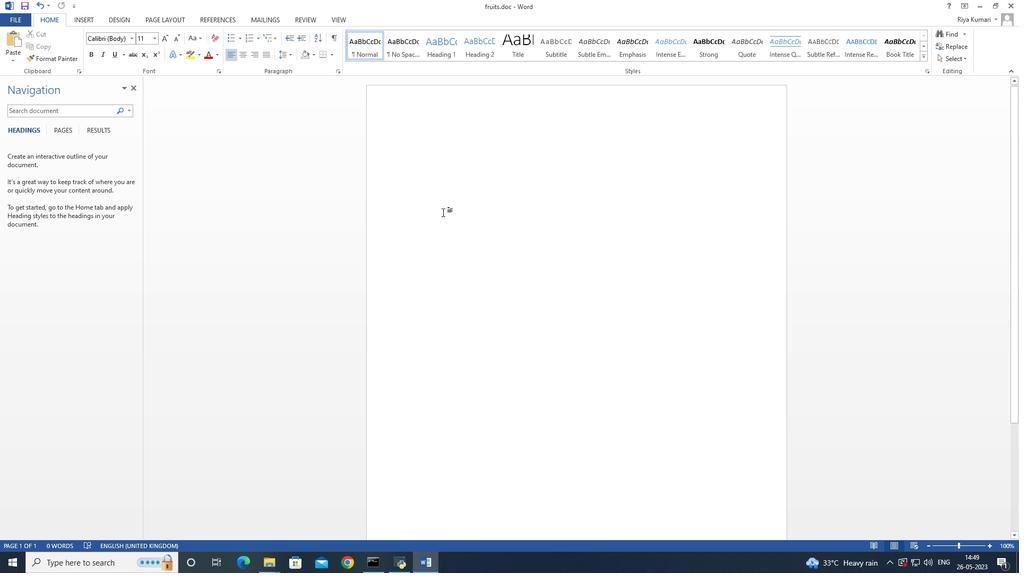 
Action: Mouse pressed left at (443, 215)
Screenshot: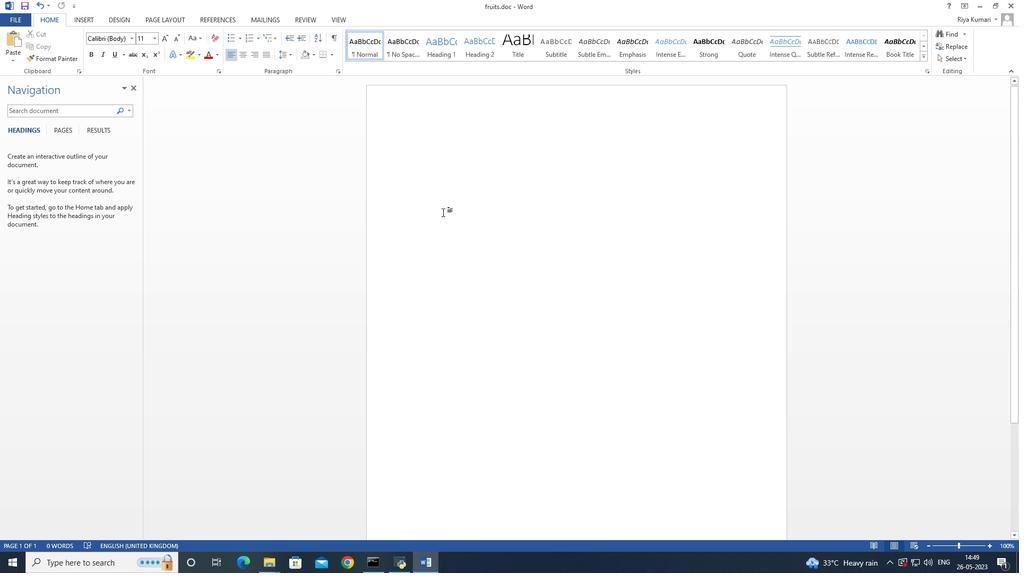 
Action: Mouse moved to (448, 233)
Screenshot: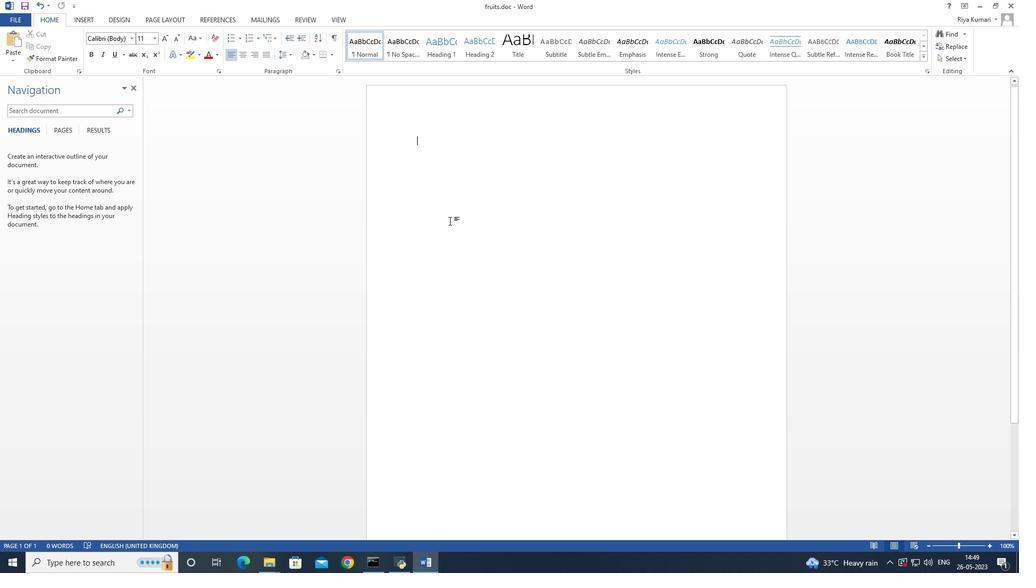 
Action: Mouse pressed left at (448, 233)
Screenshot: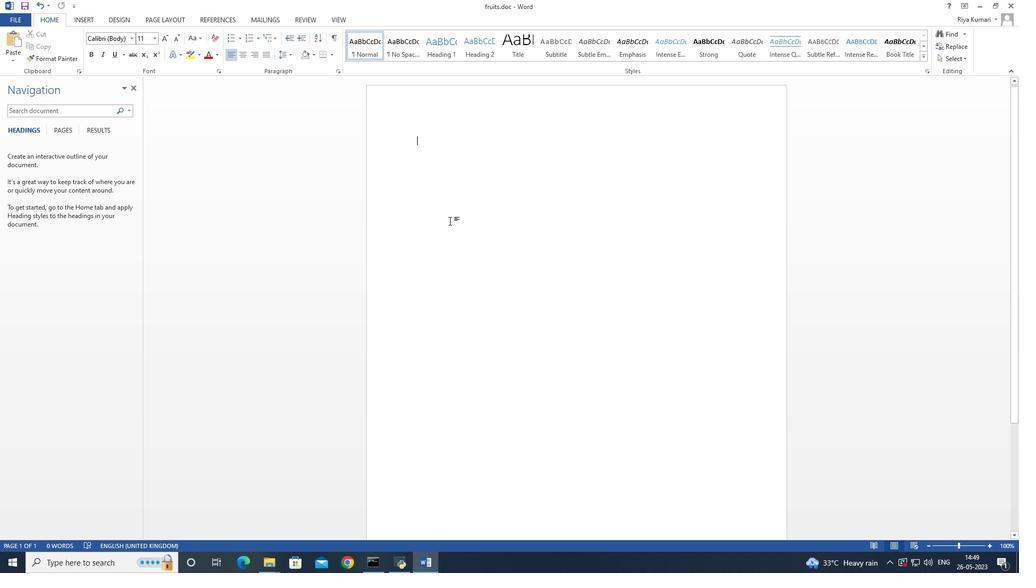 
Action: Mouse pressed left at (448, 233)
Screenshot: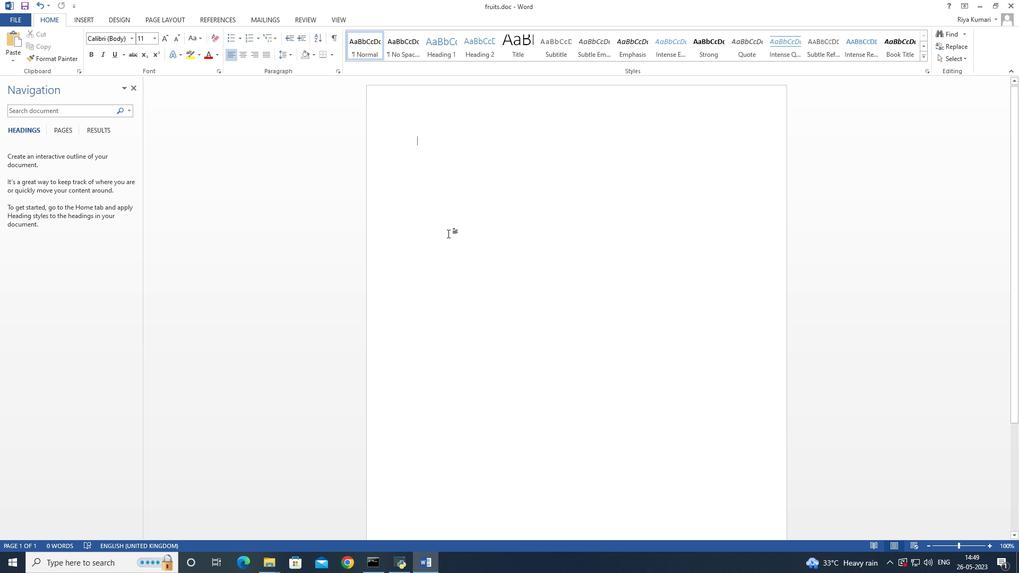 
Action: Mouse pressed left at (448, 233)
Screenshot: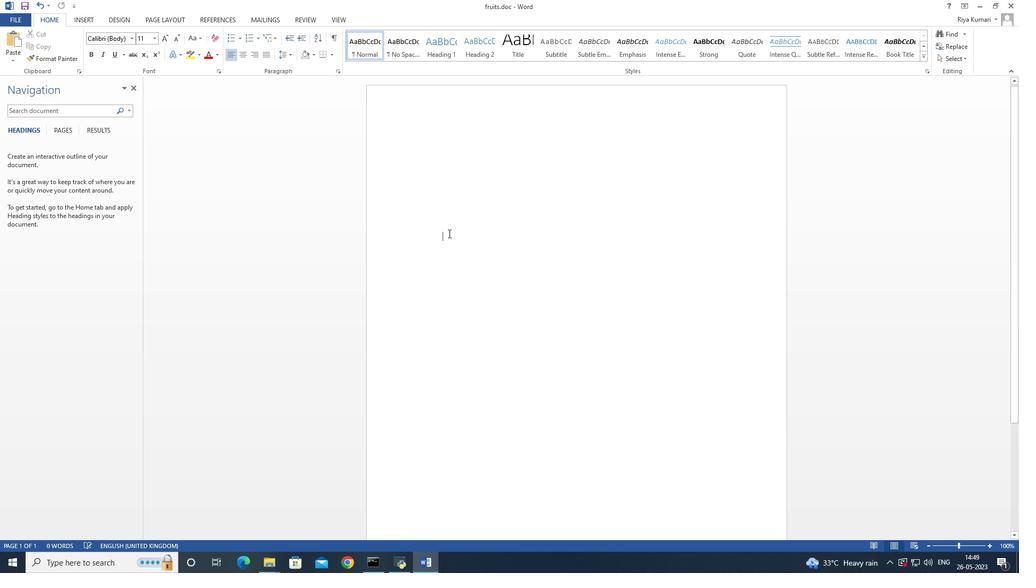 
Action: Mouse moved to (450, 232)
Screenshot: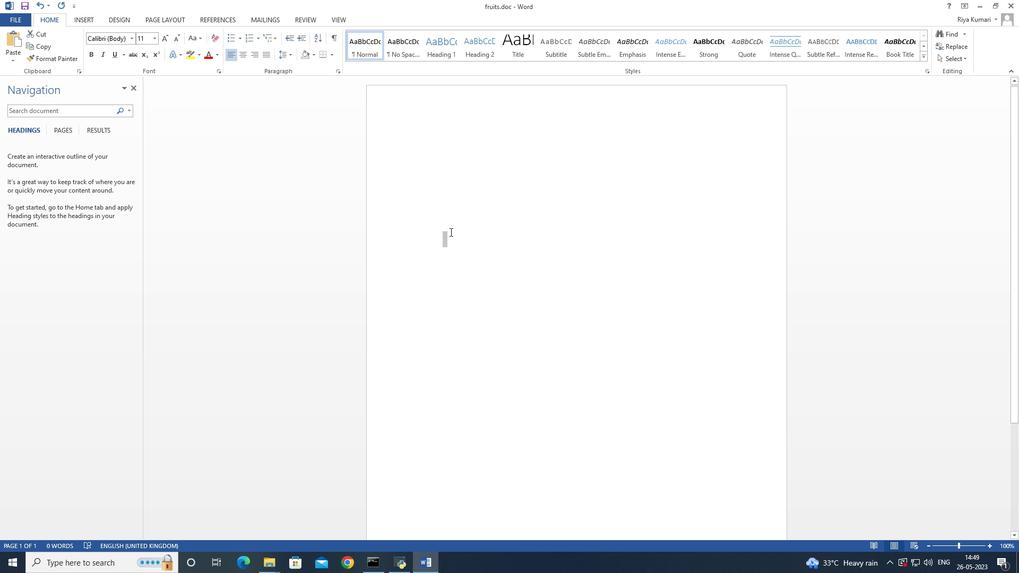 
Action: Key pressed ctrl+V
Screenshot: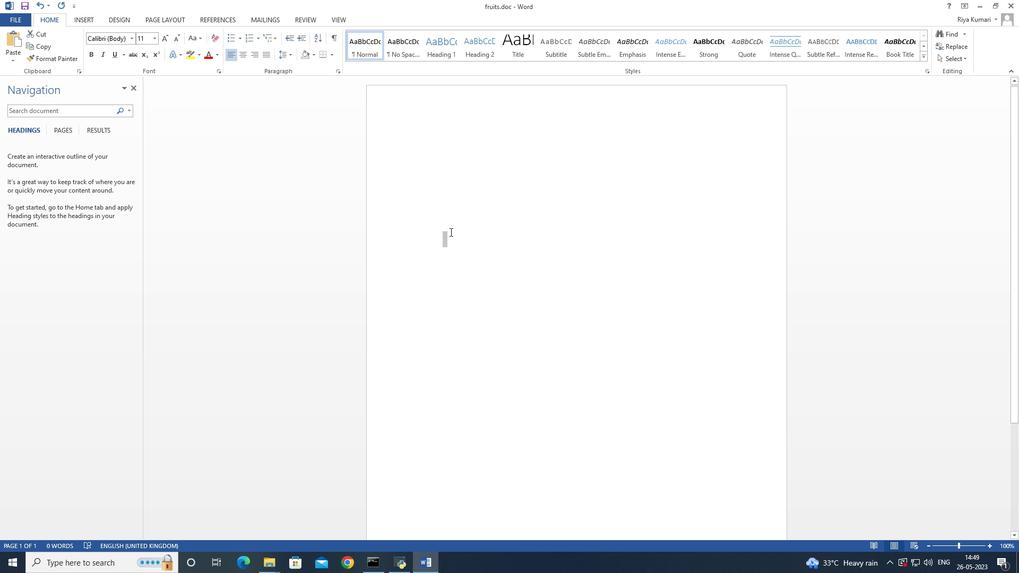 
Action: Mouse moved to (428, 156)
Screenshot: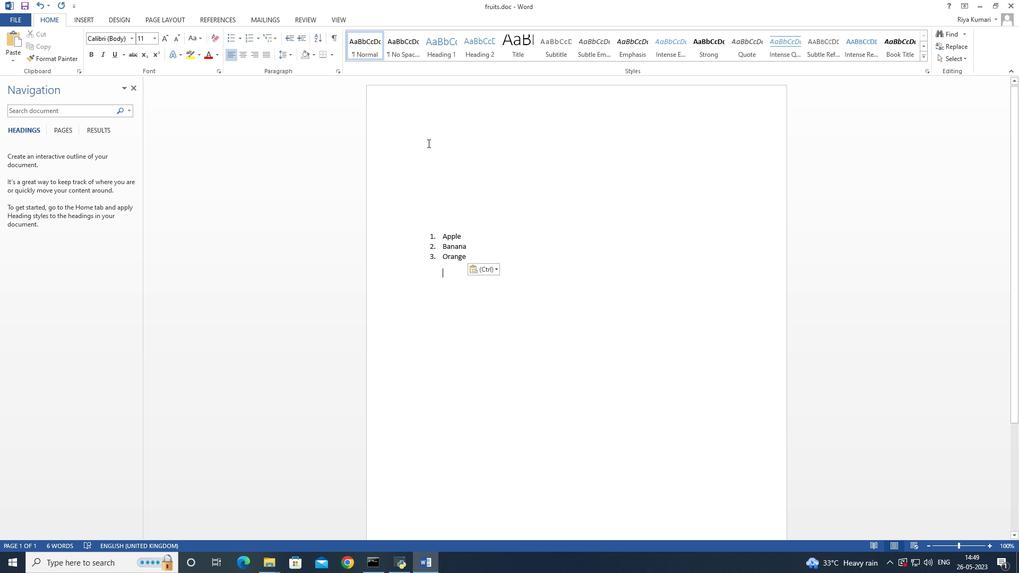 
Action: Mouse pressed left at (428, 156)
Screenshot: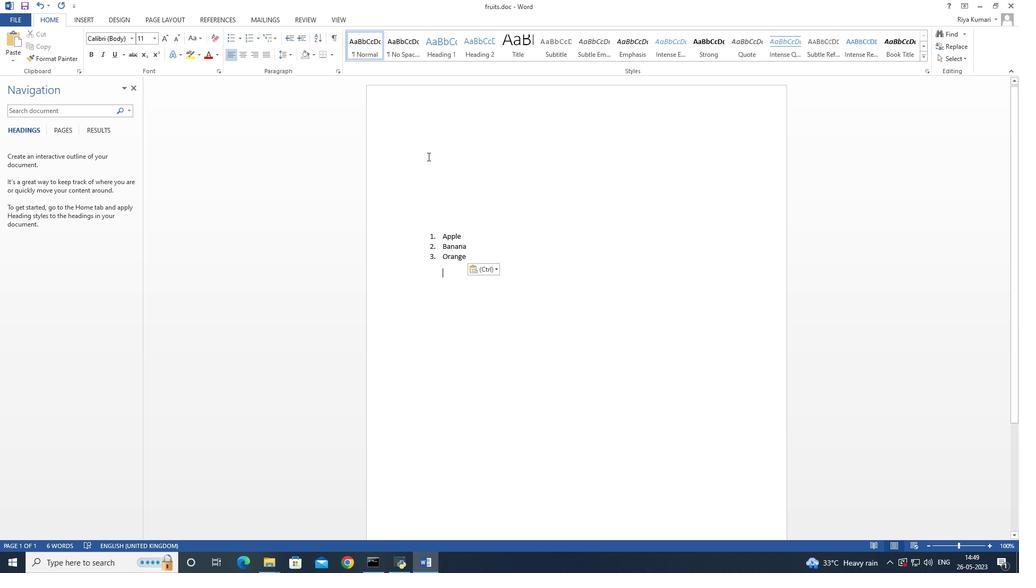 
Action: Mouse moved to (470, 185)
Screenshot: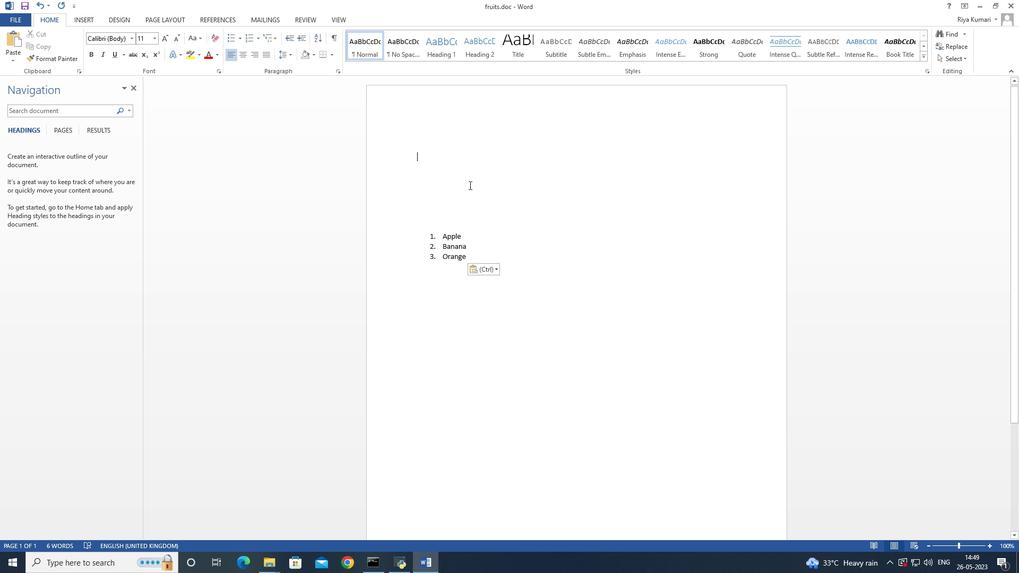 
Action: Key pressed <Key.shift><Key.shift><Key.shift>
Screenshot: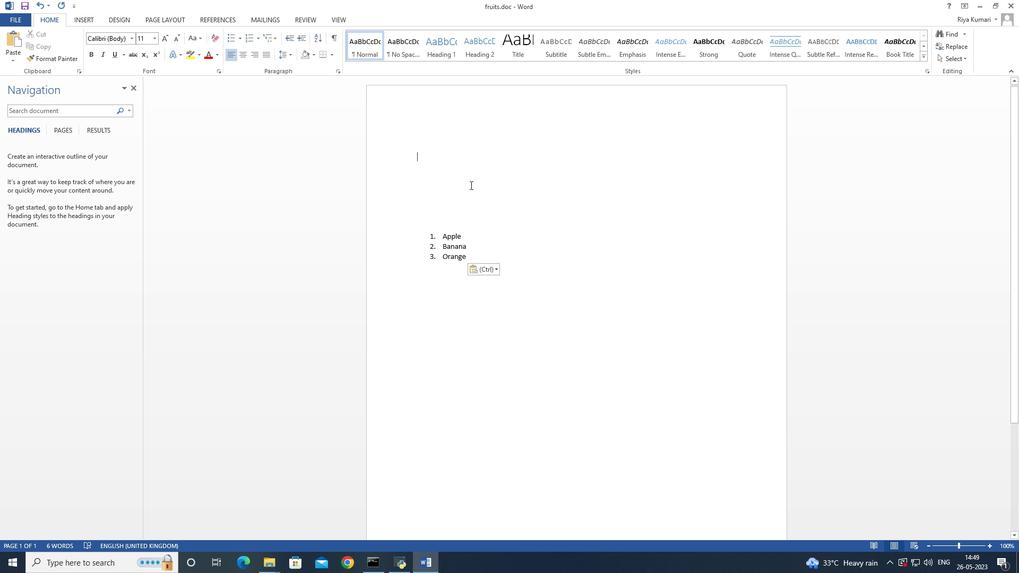 
Action: Mouse moved to (471, 185)
Screenshot: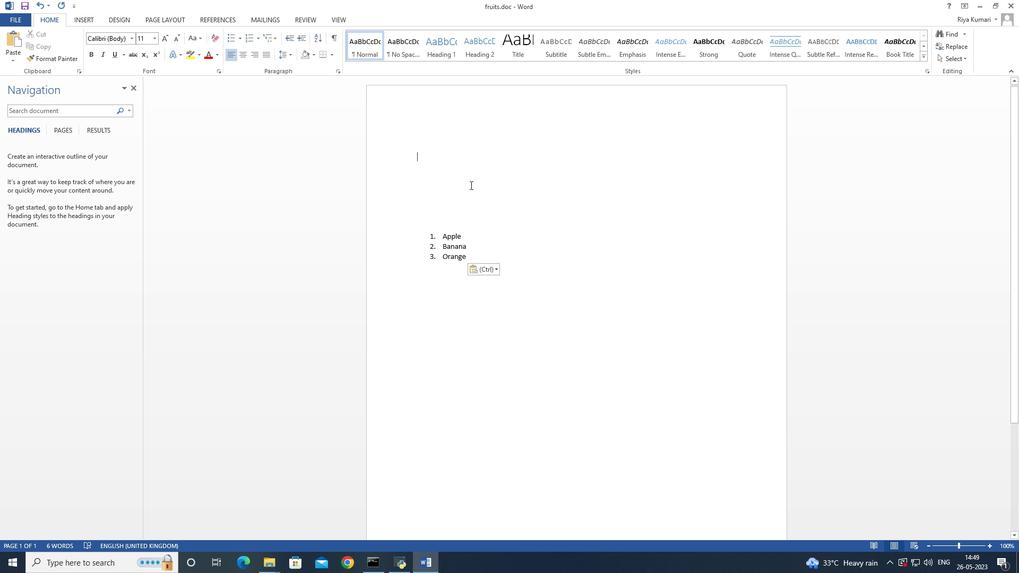
Action: Key pressed <Key.shift><Key.shift>Fr
Screenshot: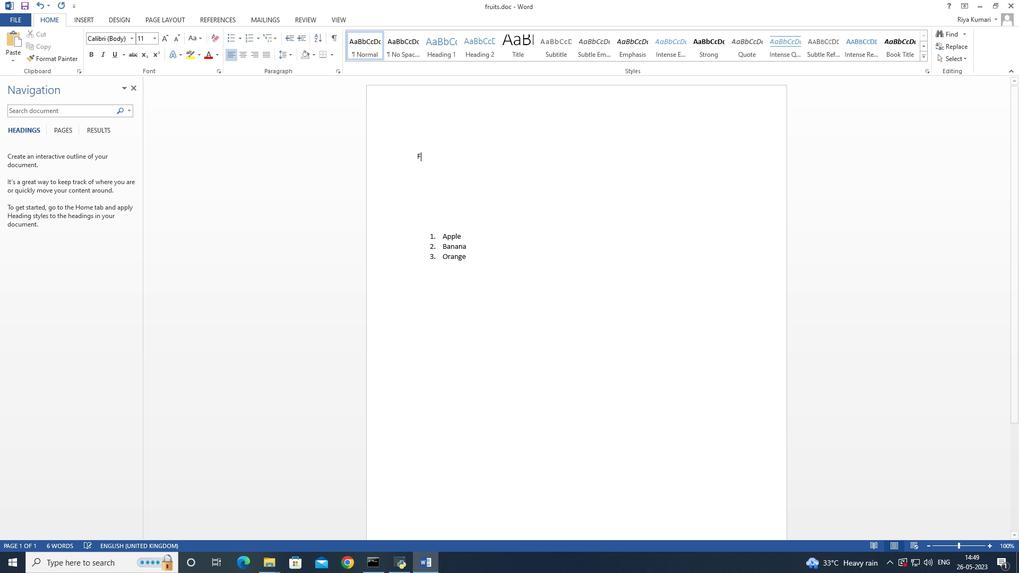 
Action: Mouse moved to (524, 136)
Screenshot: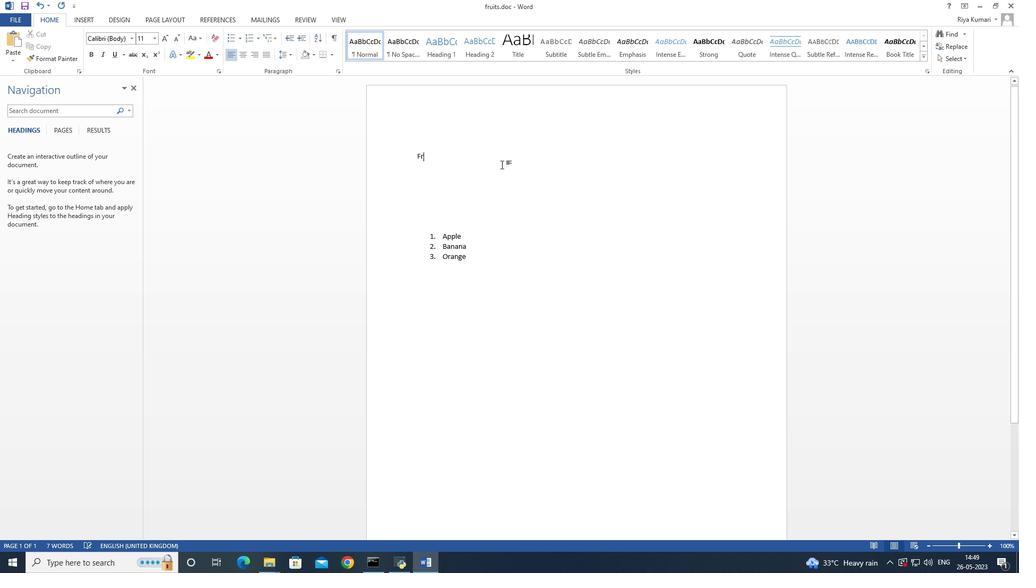 
Action: Key pressed uits
Screenshot: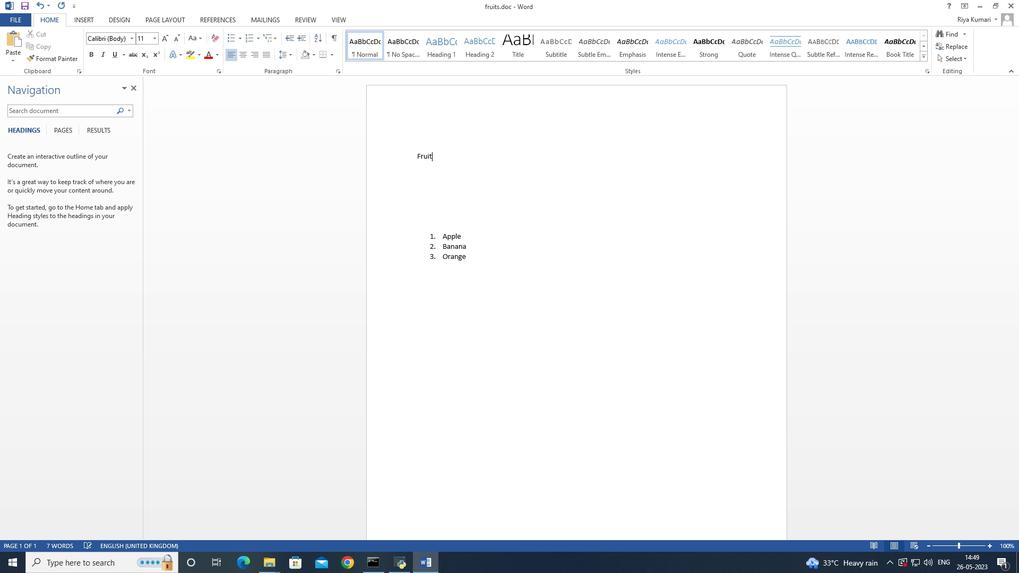 
Action: Mouse moved to (419, 233)
Screenshot: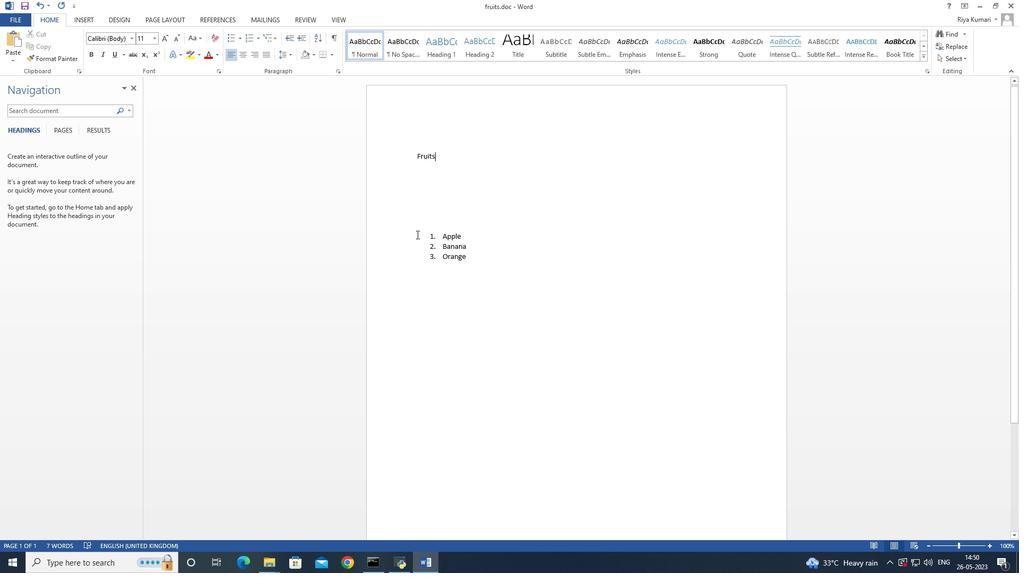 
Action: Mouse pressed left at (419, 233)
Screenshot: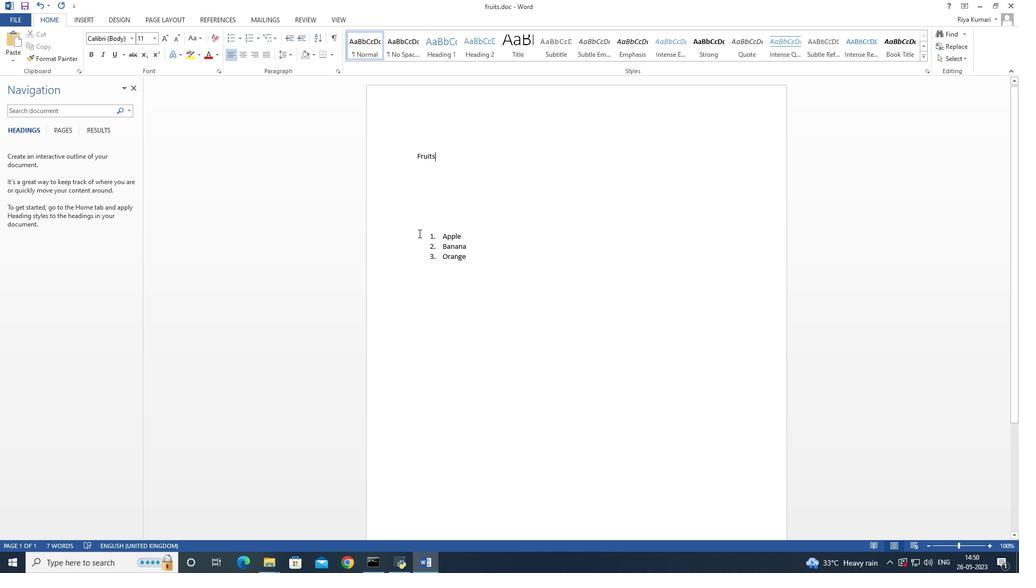 
Action: Mouse moved to (288, 54)
Screenshot: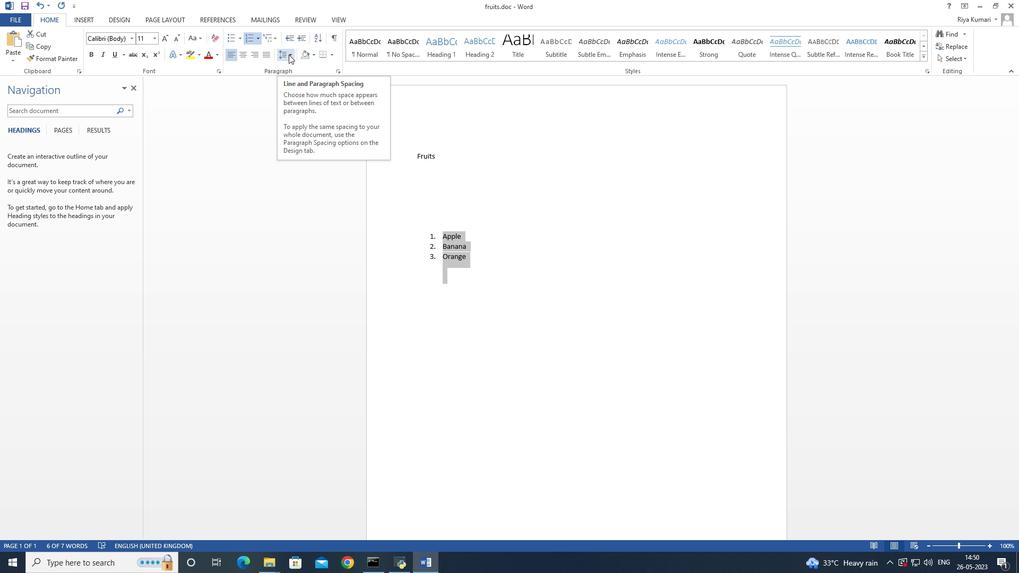 
Action: Mouse pressed left at (288, 54)
Screenshot: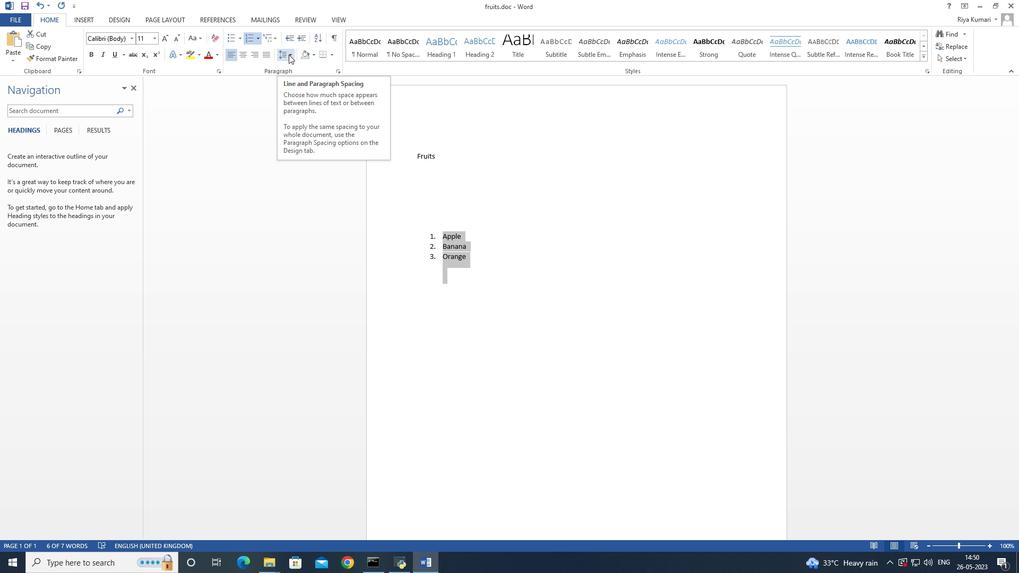 
Action: Mouse moved to (310, 107)
Screenshot: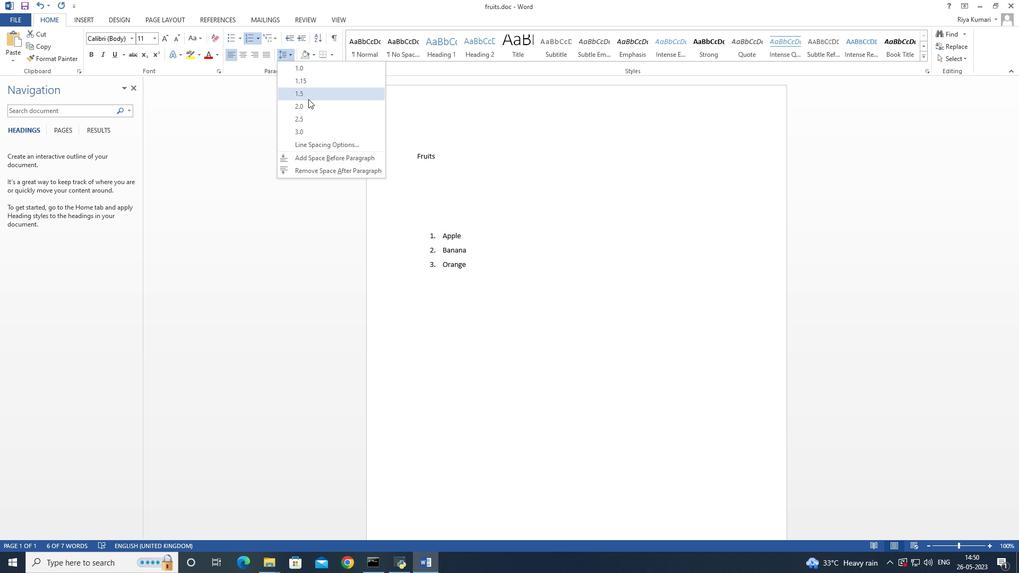 
Action: Mouse pressed left at (310, 107)
Screenshot: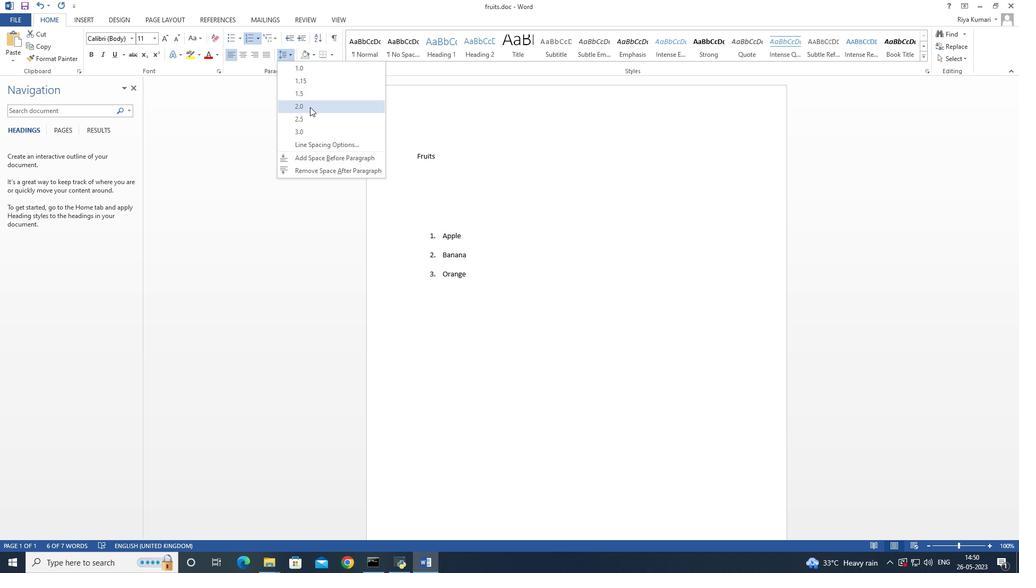 
Action: Mouse moved to (286, 50)
Screenshot: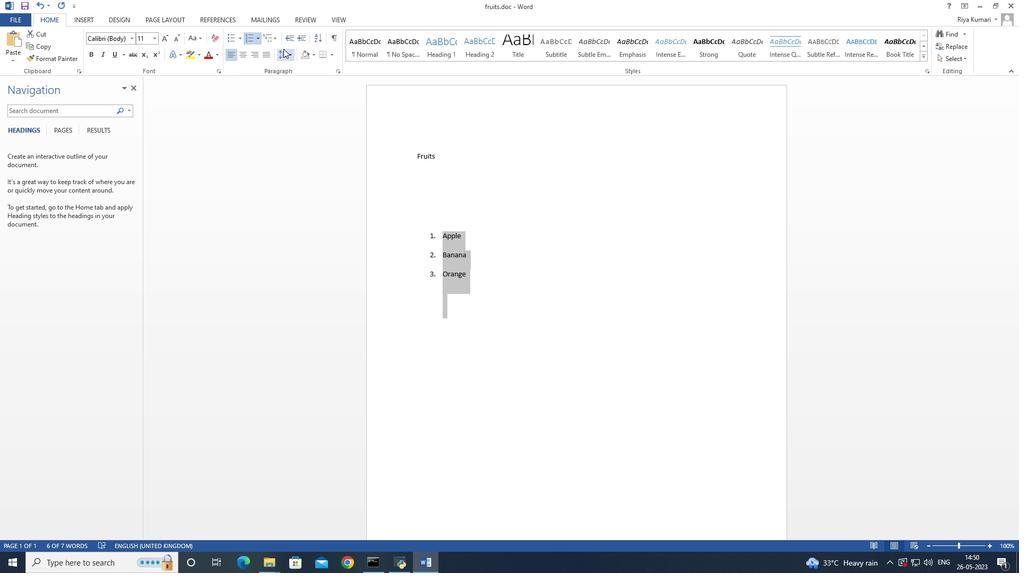 
Action: Mouse pressed left at (286, 50)
Screenshot: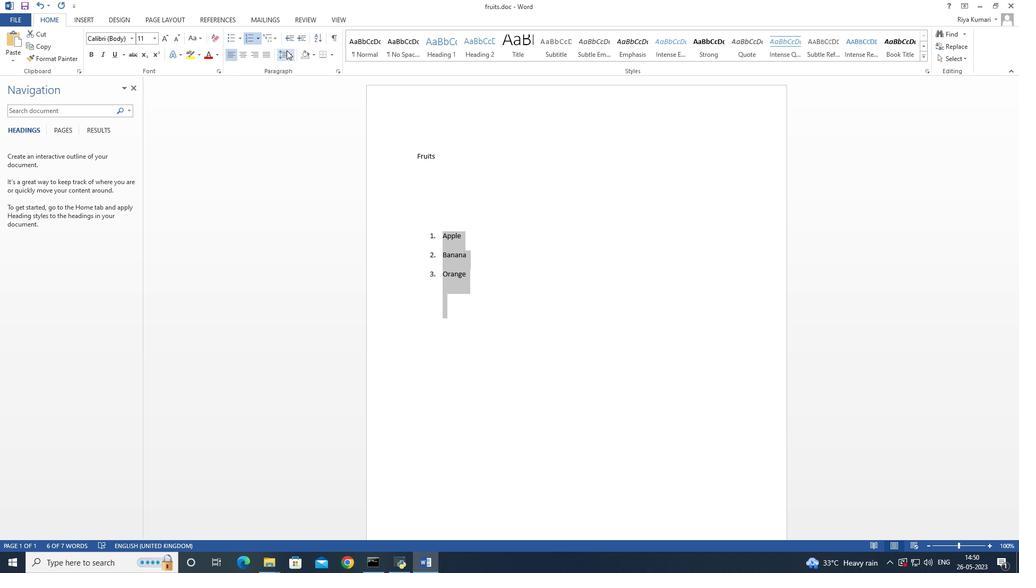 
Action: Mouse moved to (297, 91)
Screenshot: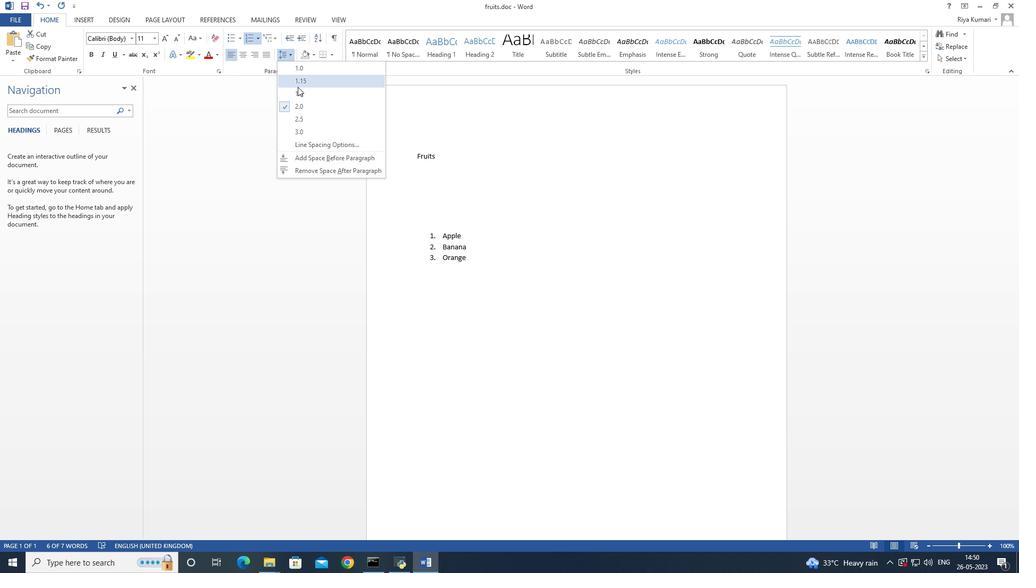 
Action: Mouse pressed left at (297, 91)
Screenshot: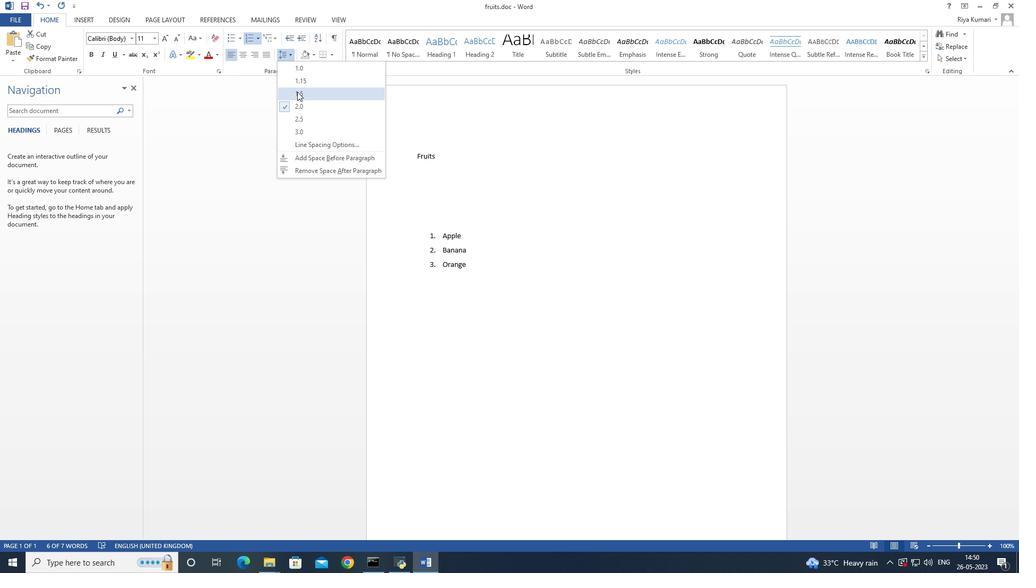 
Action: Mouse moved to (285, 55)
Screenshot: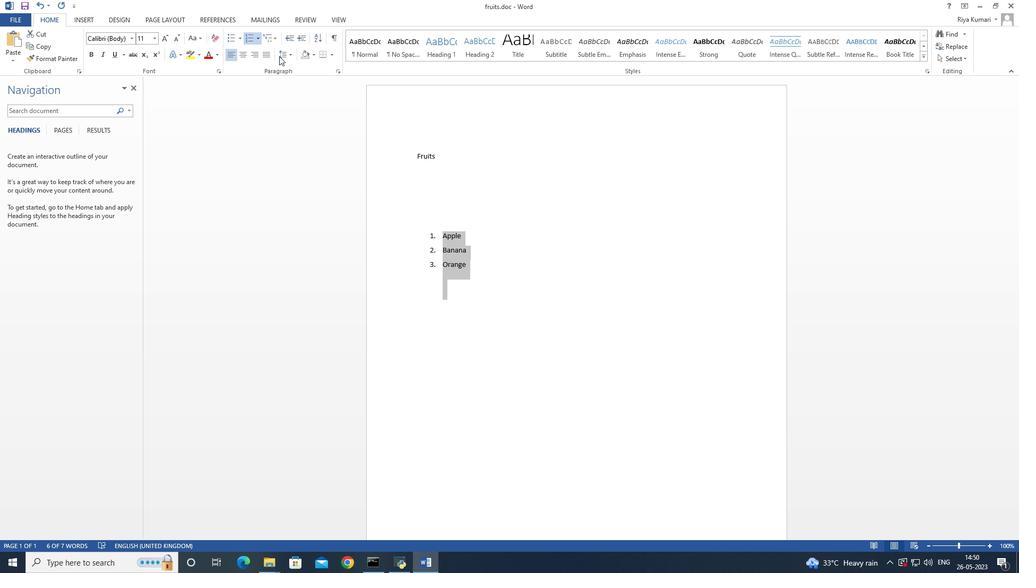 
Action: Mouse pressed left at (285, 55)
Screenshot: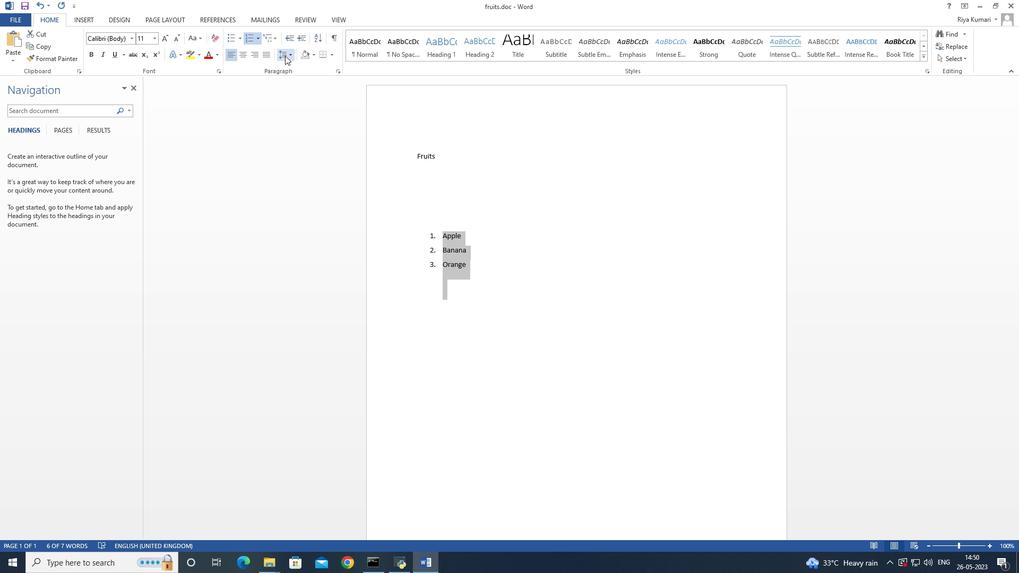 
Action: Mouse moved to (301, 76)
Screenshot: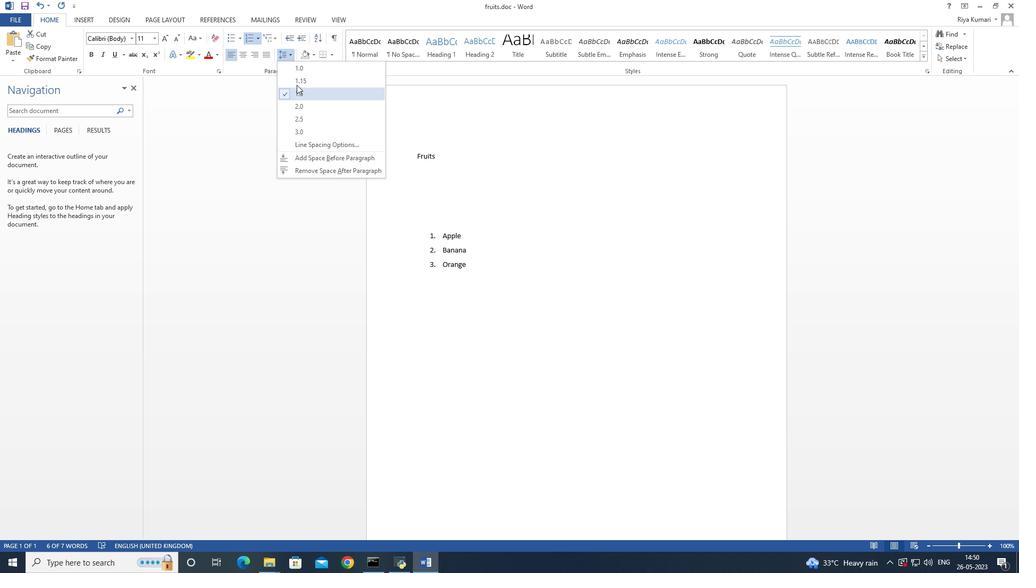 
Action: Mouse pressed left at (301, 76)
Screenshot: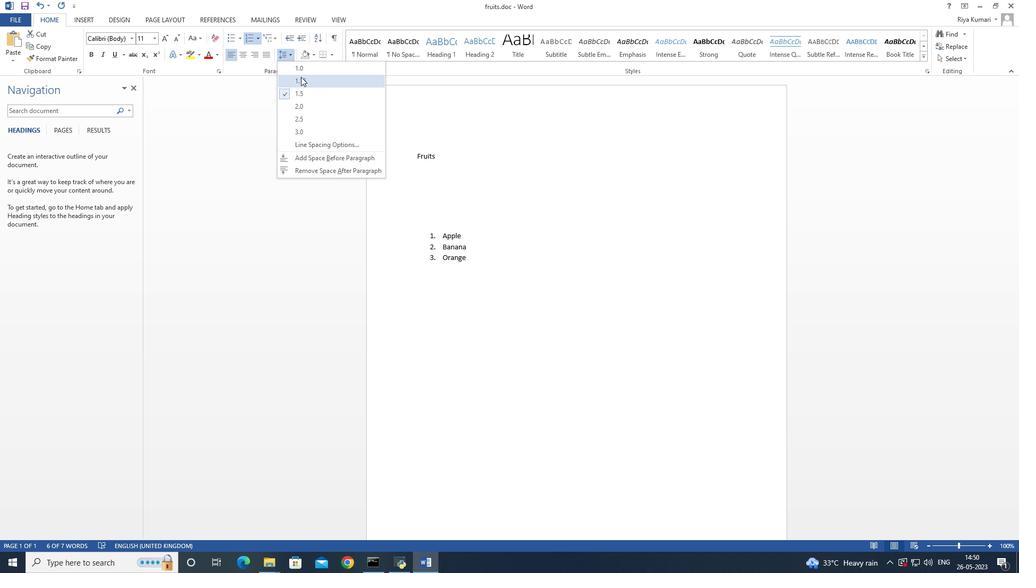 
Action: Mouse moved to (329, 53)
Screenshot: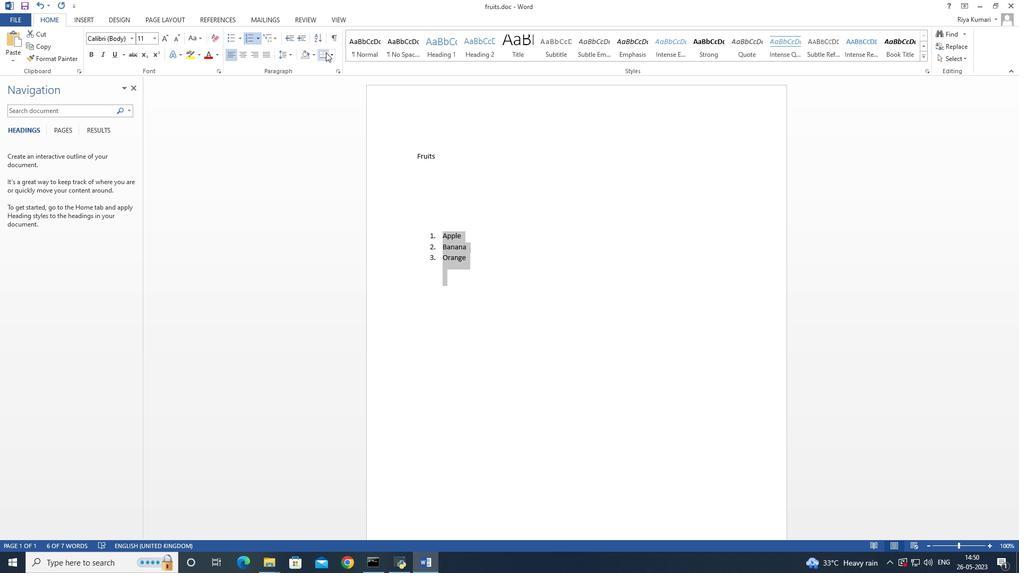 
Action: Mouse pressed left at (329, 53)
Screenshot: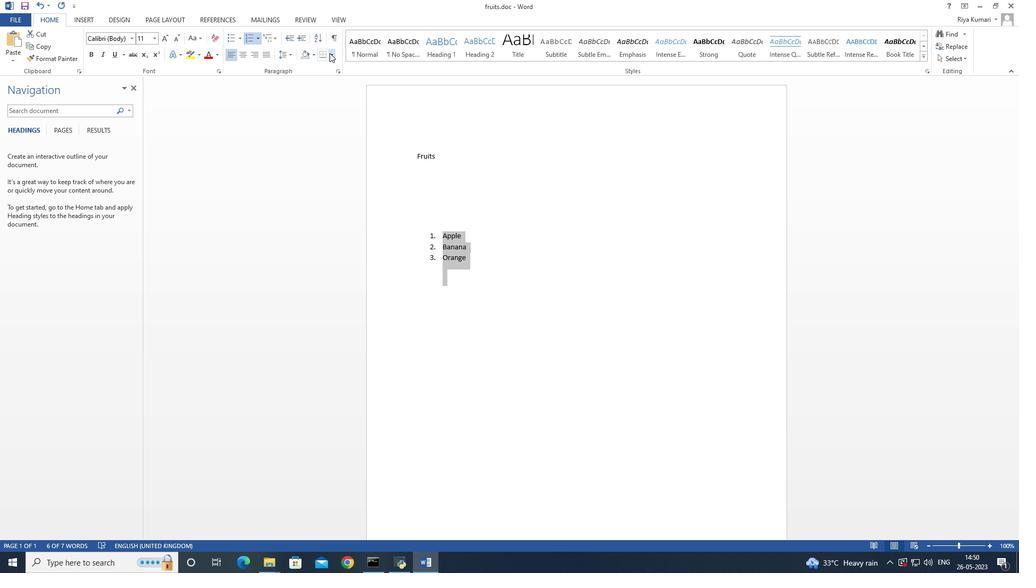 
Action: Mouse moved to (350, 146)
Screenshot: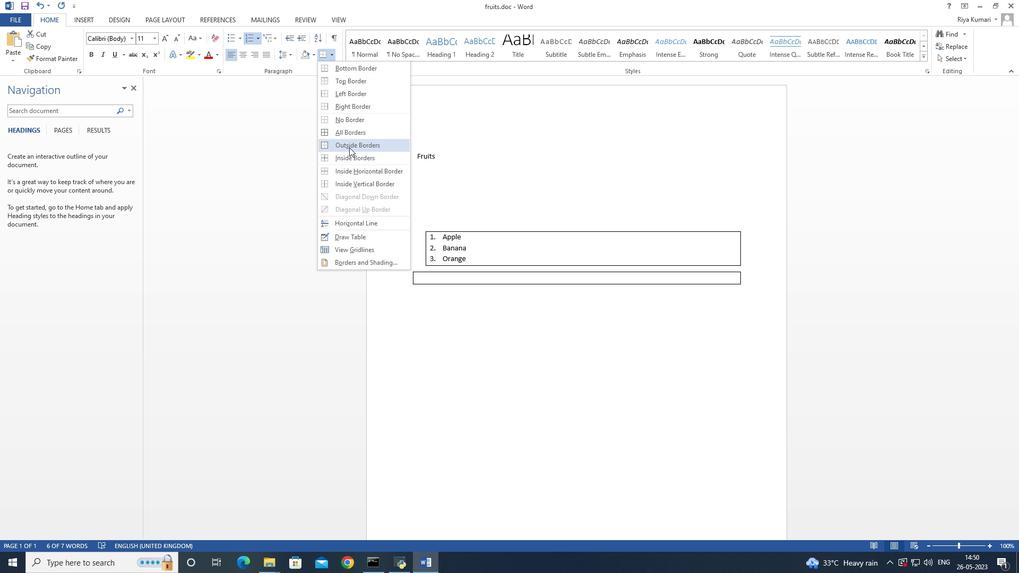 
Action: Mouse pressed left at (350, 146)
Screenshot: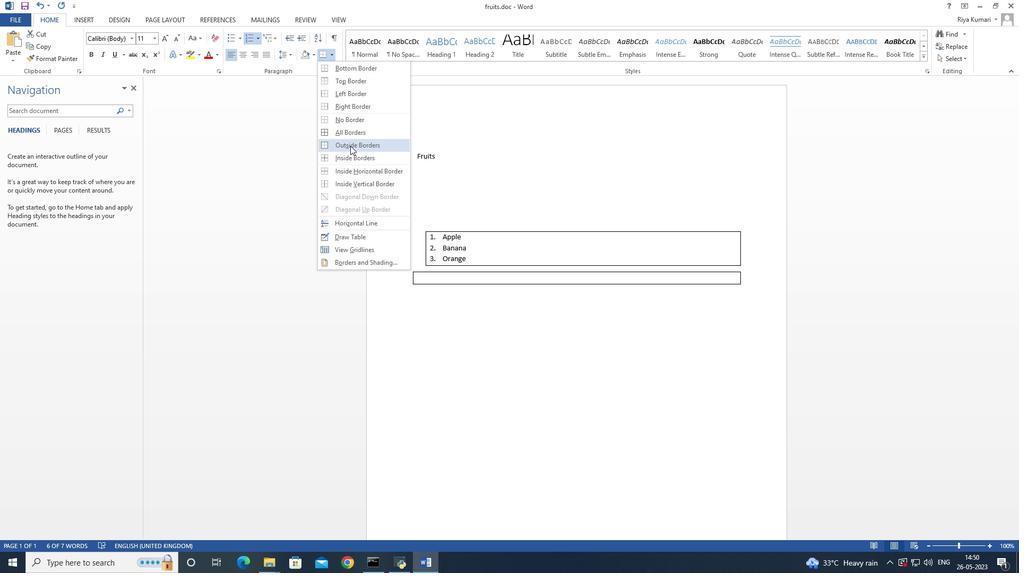 
Action: Mouse moved to (445, 158)
Screenshot: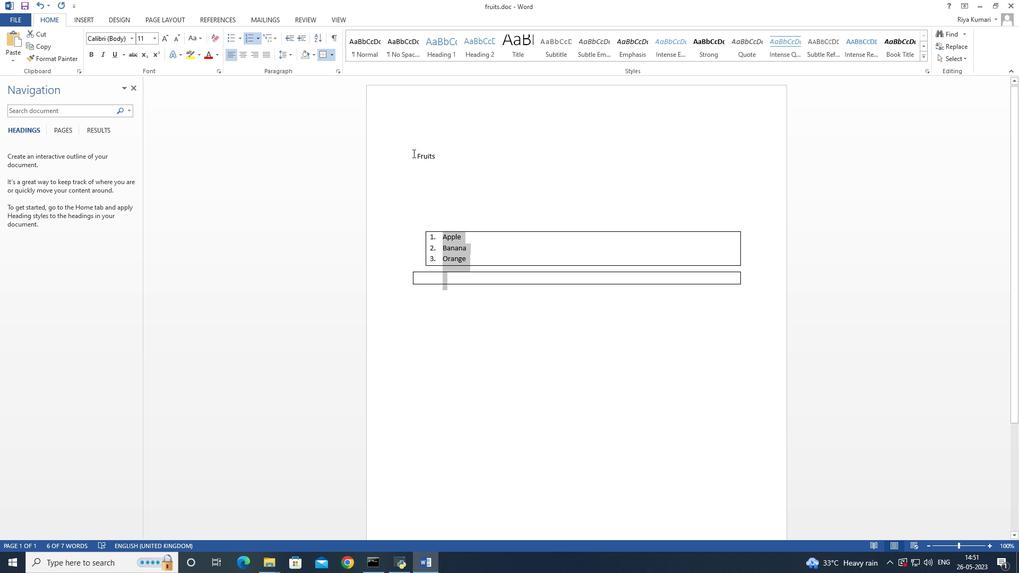 
Action: Mouse pressed left at (445, 158)
Screenshot: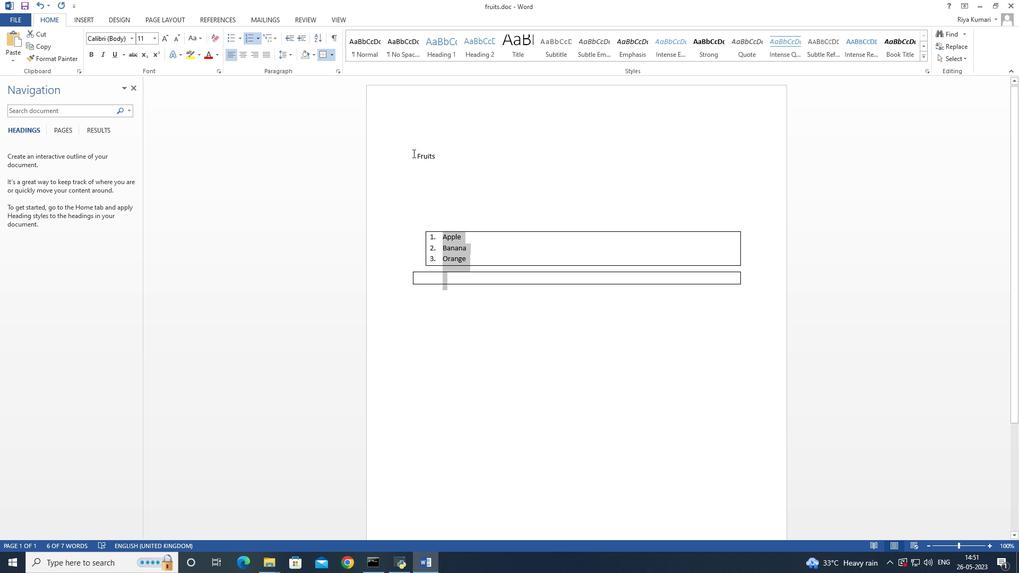 
Action: Mouse moved to (442, 158)
Screenshot: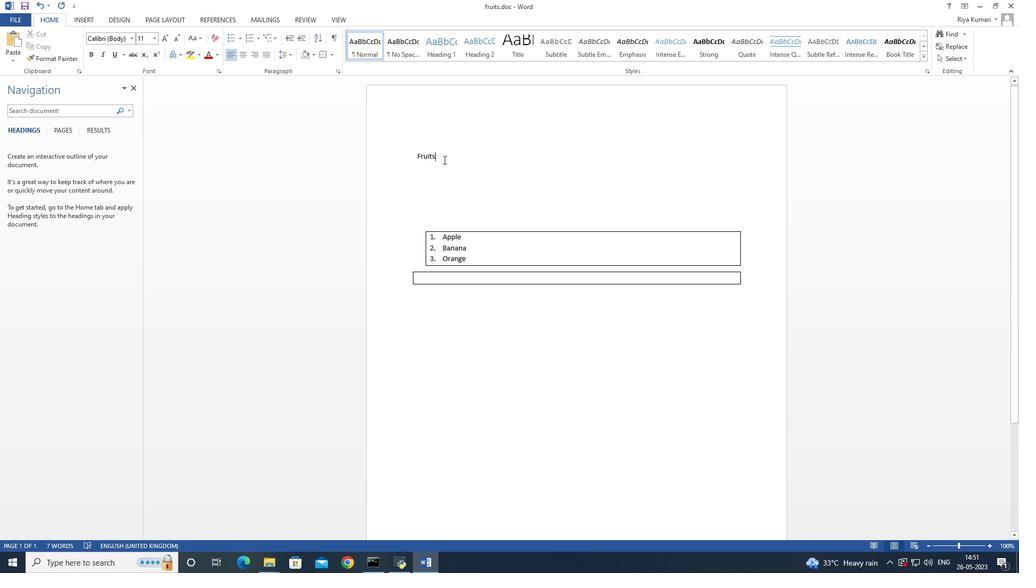 
Action: Mouse pressed left at (442, 158)
Screenshot: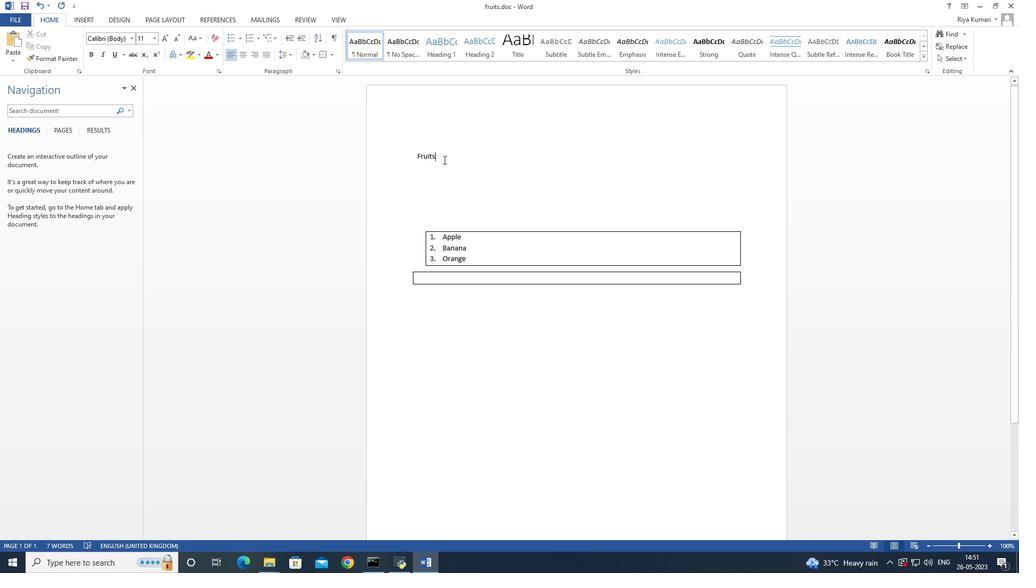 
Action: Mouse moved to (162, 34)
Screenshot: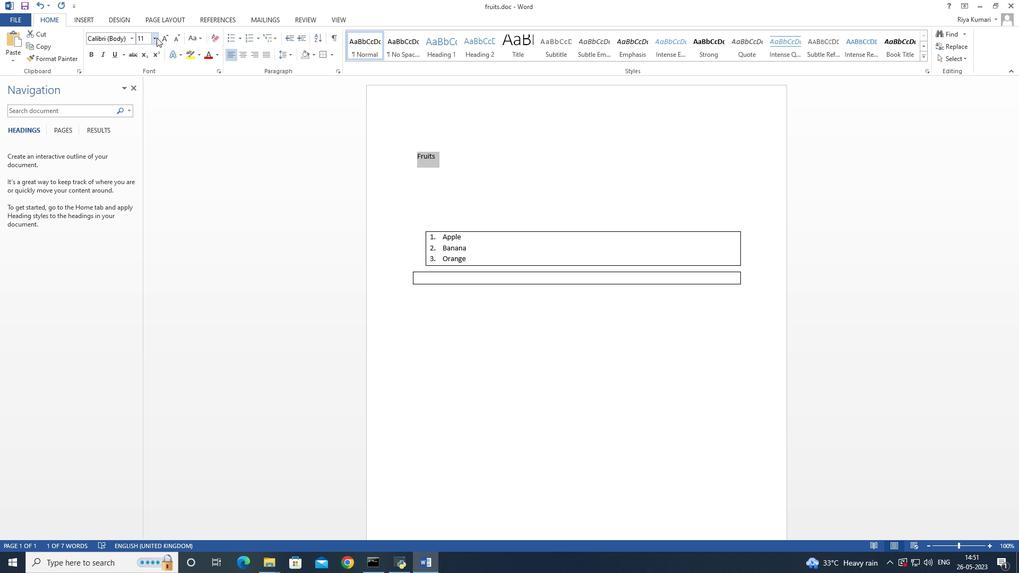 
Action: Mouse pressed left at (162, 34)
Screenshot: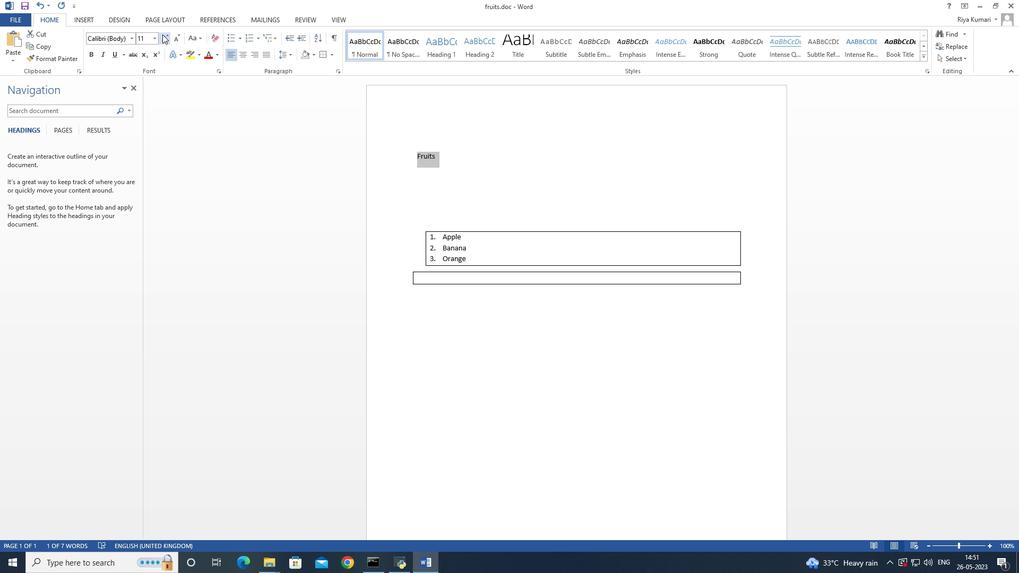 
Action: Mouse pressed left at (162, 34)
Screenshot: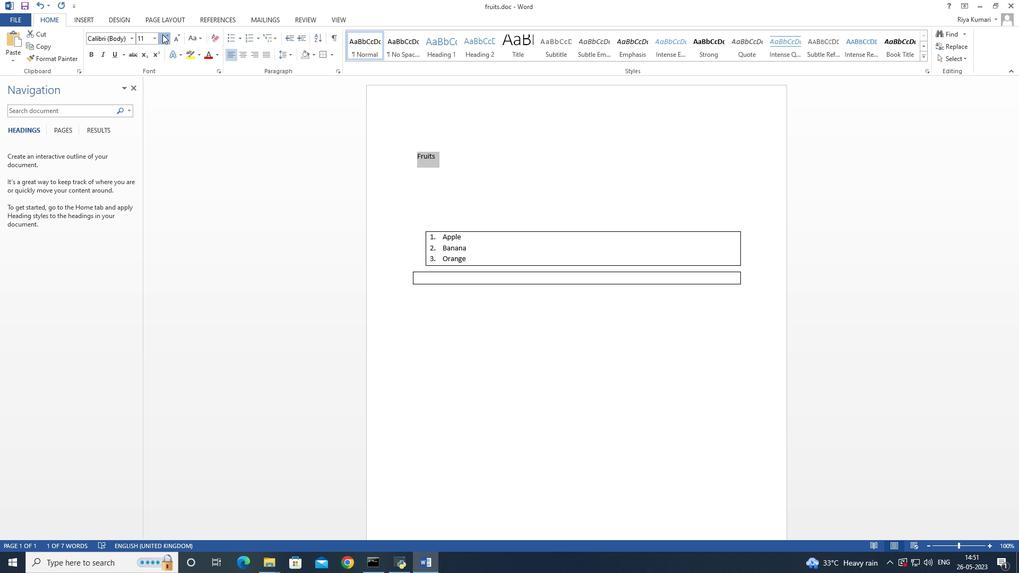 
Action: Mouse moved to (163, 34)
Screenshot: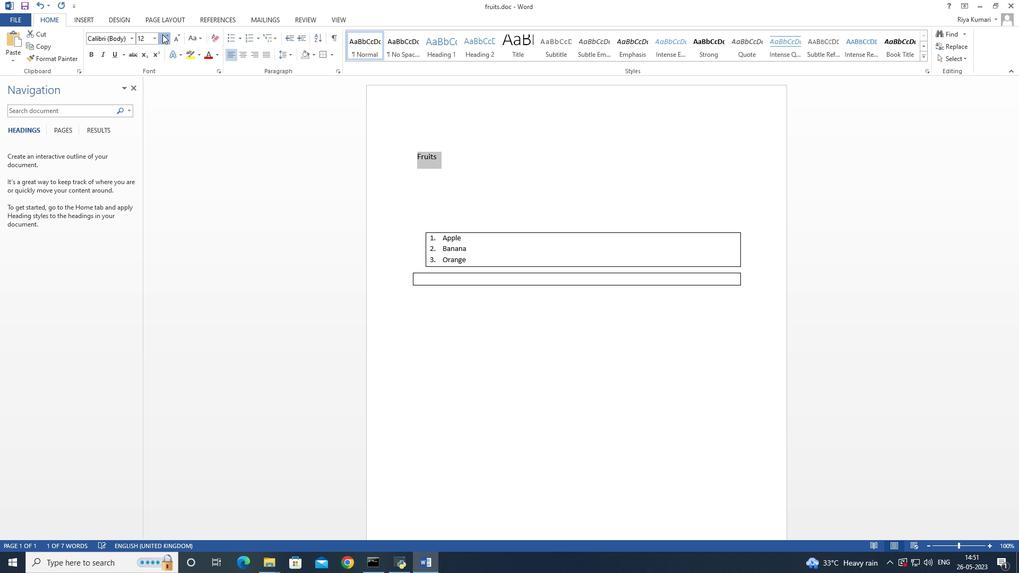 
Action: Mouse pressed left at (163, 34)
Screenshot: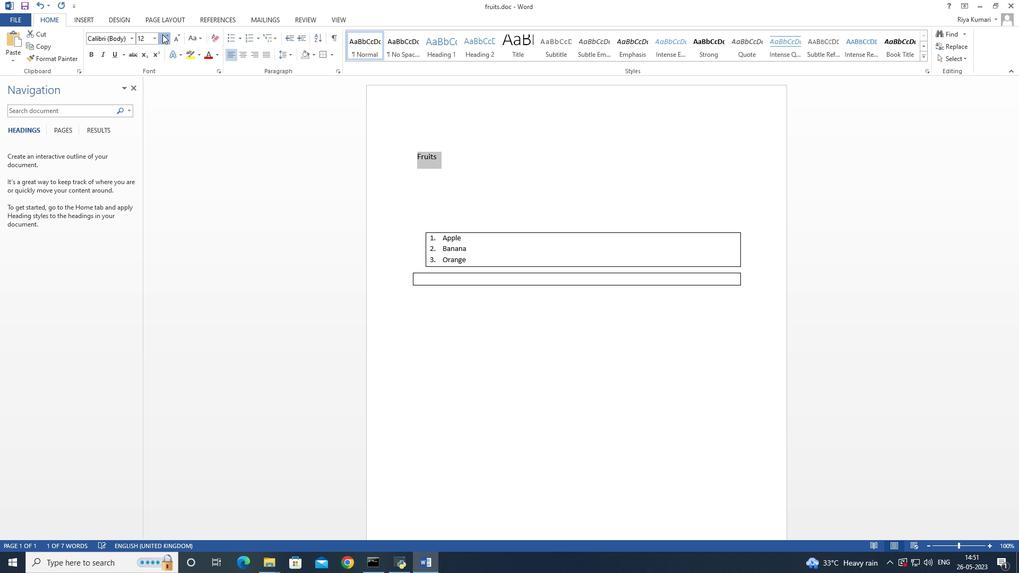 
Action: Mouse moved to (163, 35)
Screenshot: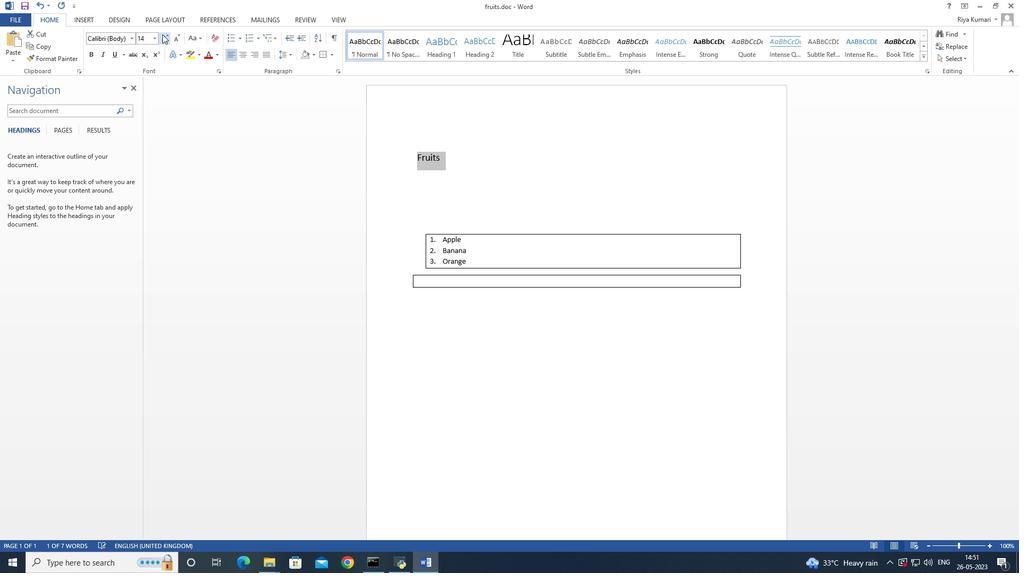 
Action: Mouse pressed left at (163, 35)
Screenshot: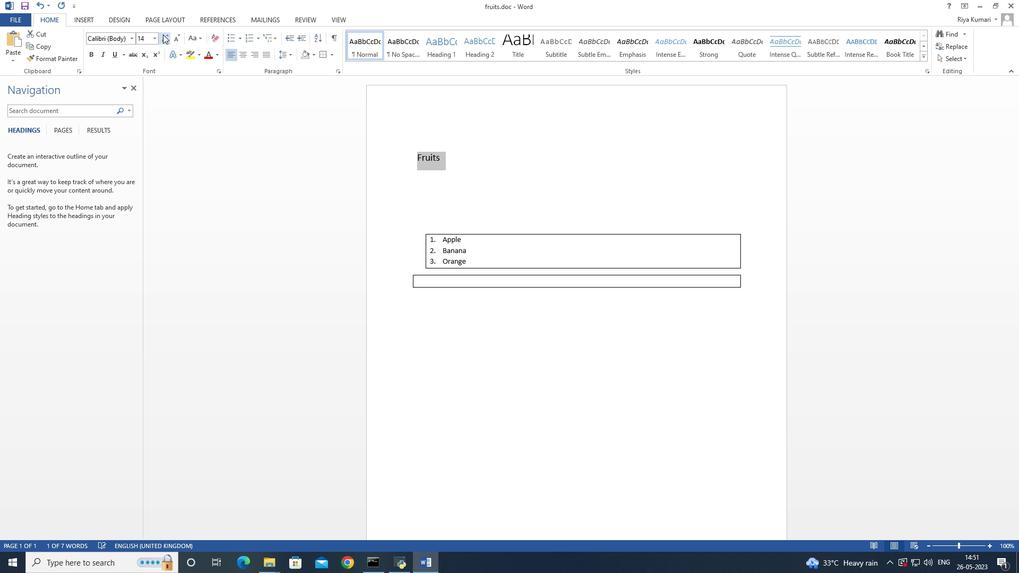 
Action: Mouse moved to (163, 36)
Screenshot: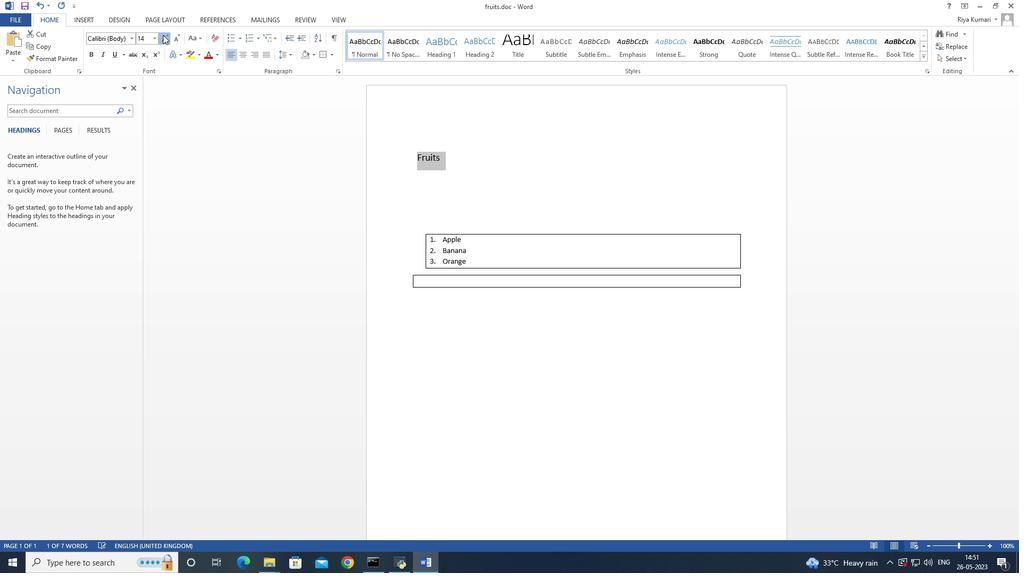 
Action: Mouse pressed left at (163, 36)
Screenshot: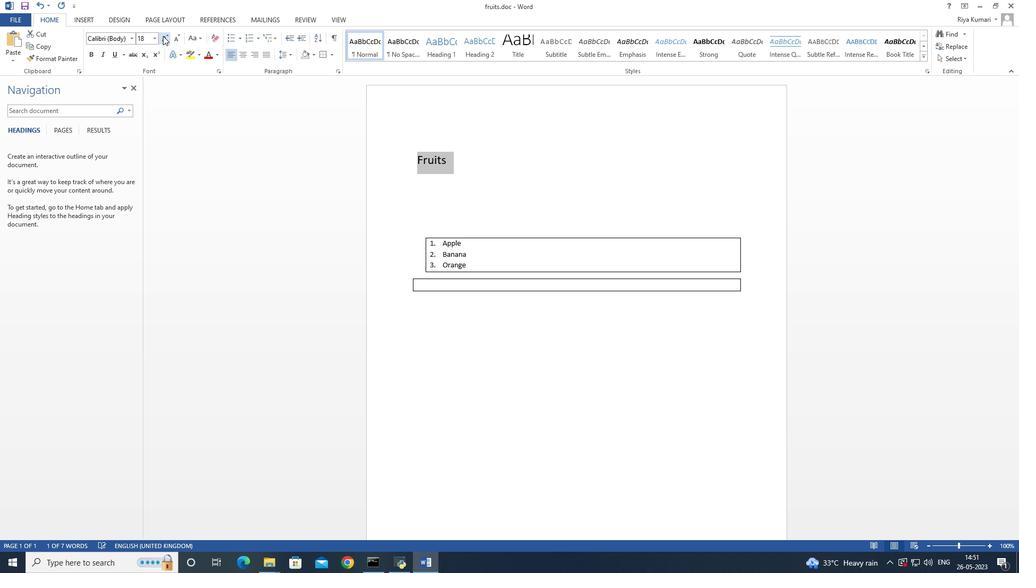 
Action: Mouse pressed left at (163, 36)
Screenshot: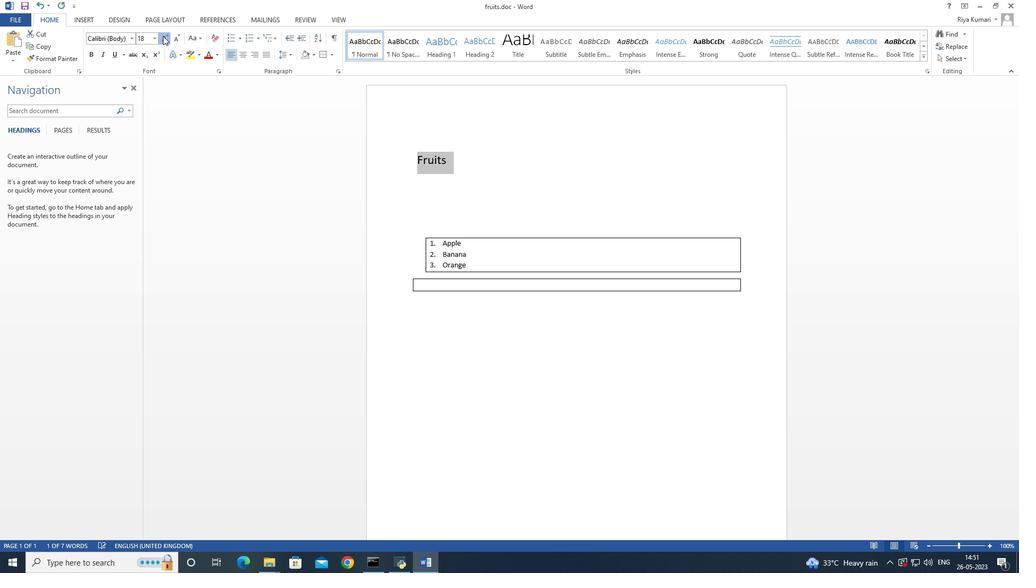 
Action: Mouse moved to (177, 37)
Screenshot: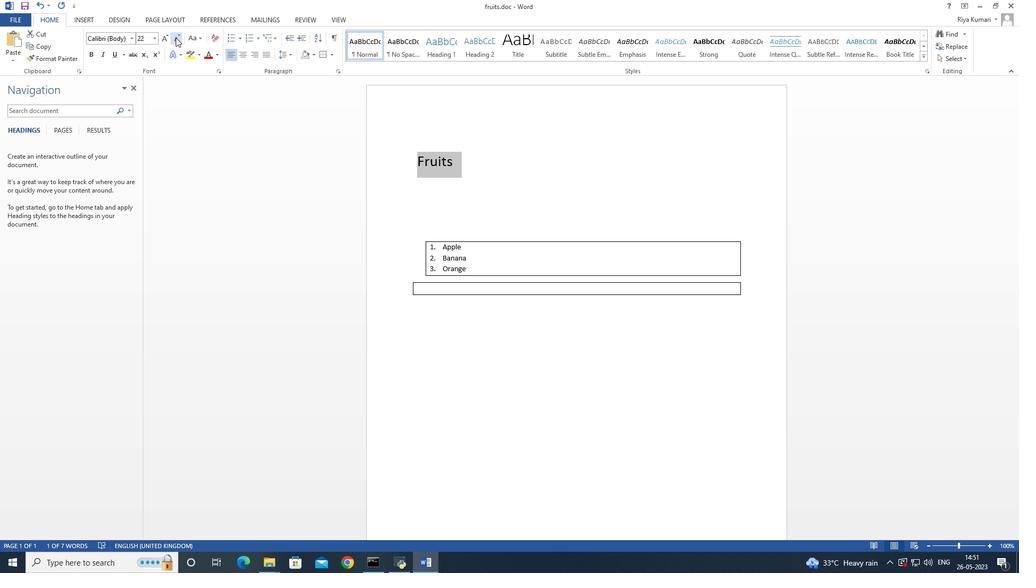 
Action: Mouse pressed left at (177, 37)
Screenshot: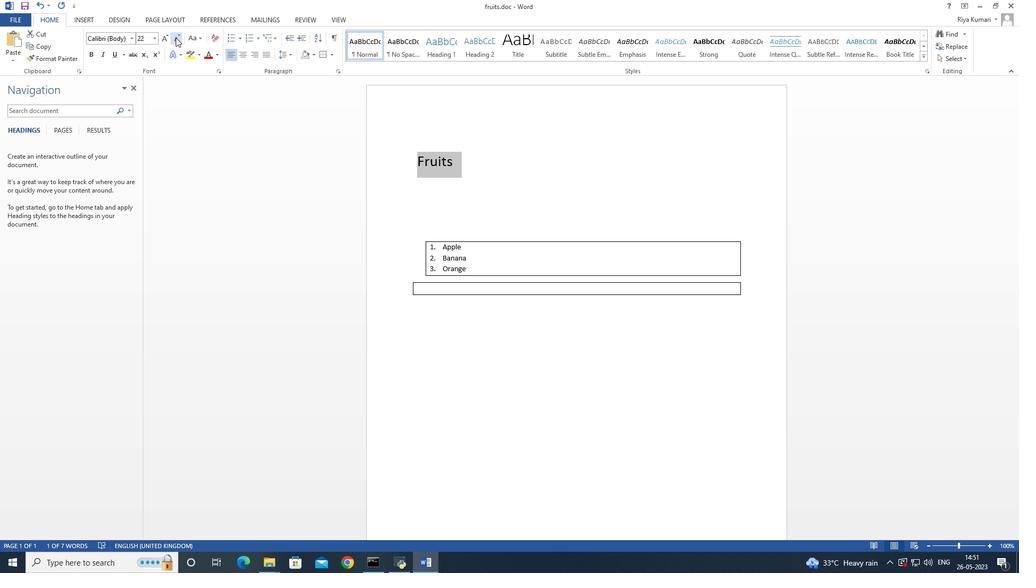 
Action: Mouse moved to (485, 176)
Screenshot: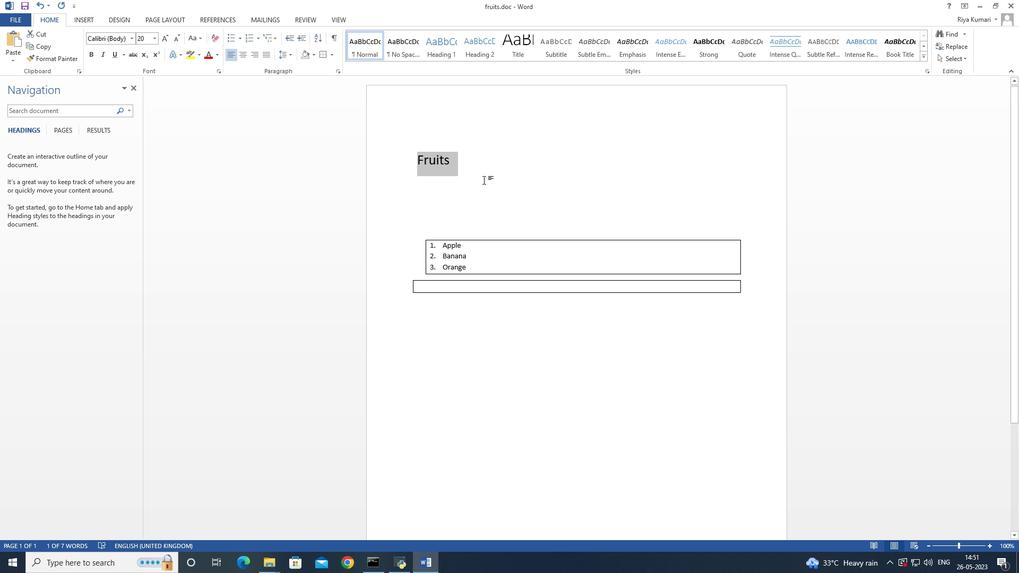
Action: Mouse pressed left at (485, 176)
Screenshot: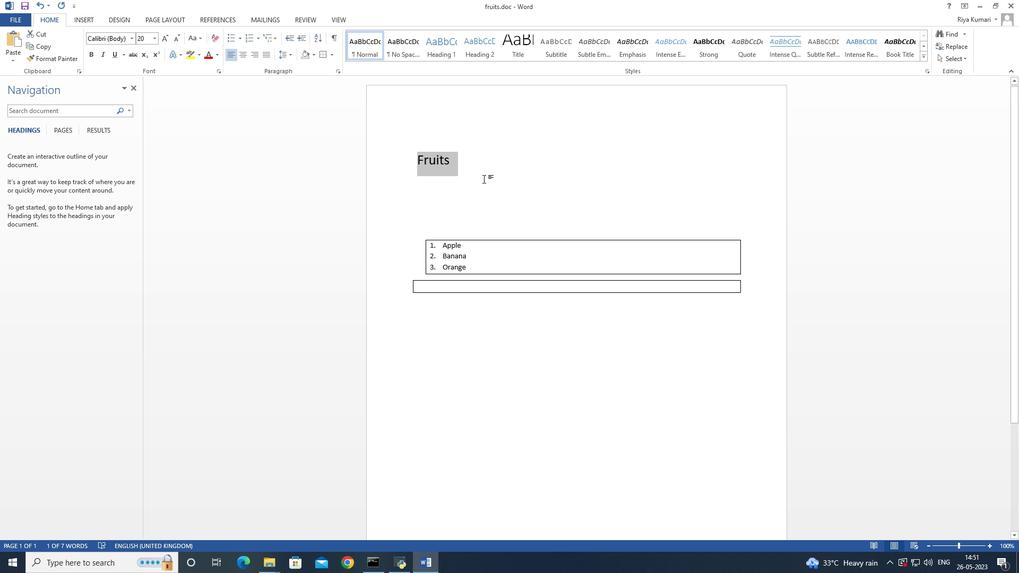 
Action: Mouse moved to (461, 173)
Screenshot: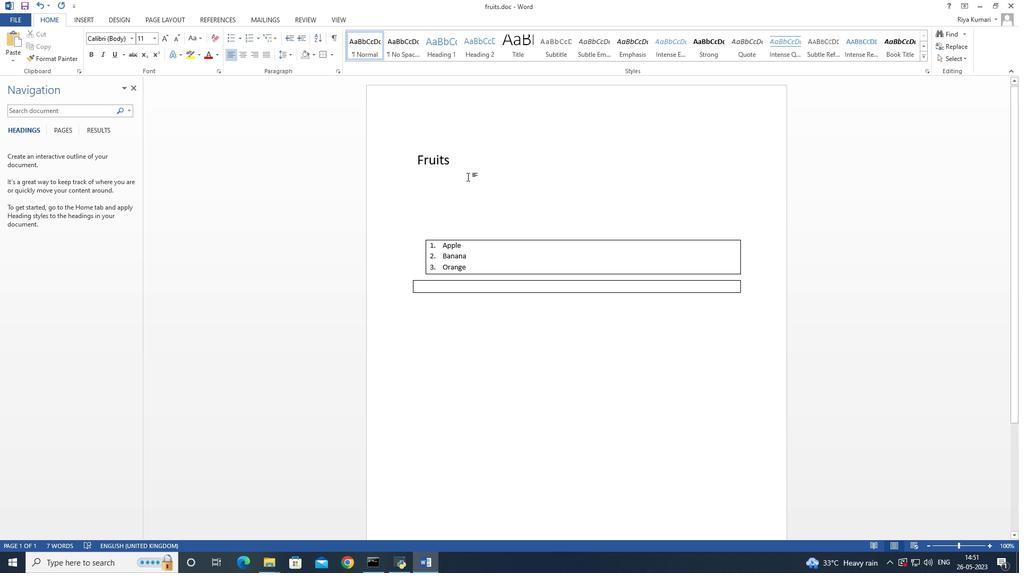 
Action: Key pressed ctrl+S
Screenshot: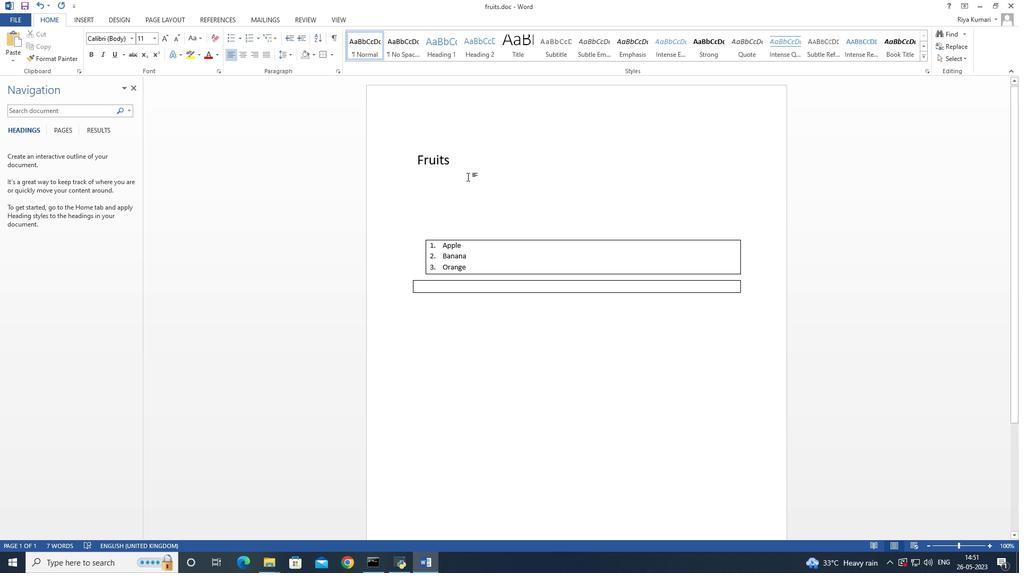 
Action: Mouse moved to (483, 170)
Screenshot: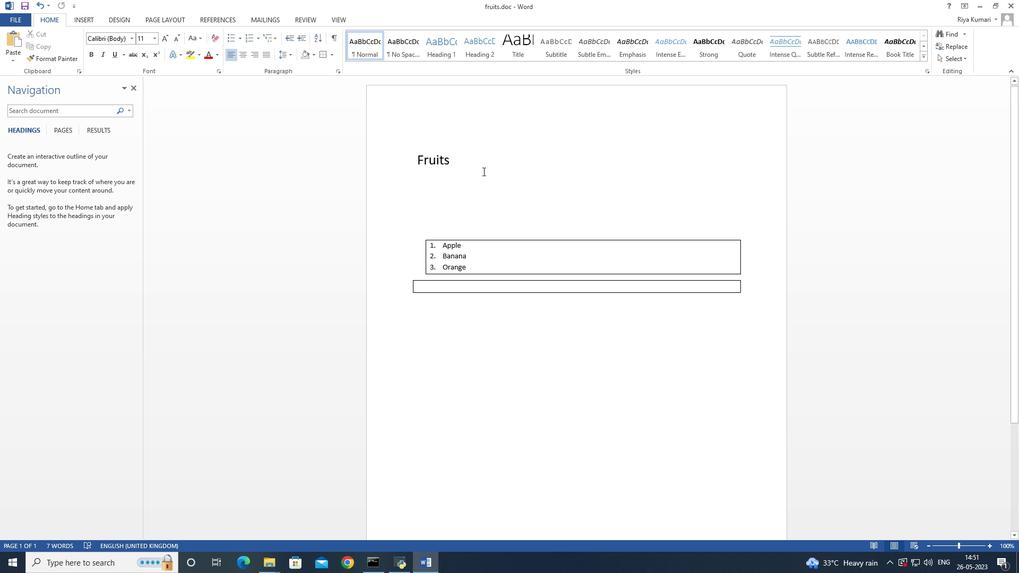 
